 Task: Add the task  Integrate a new third-party API into a website to the section Analytics Implementation Sprint in the project AgileCoast and add a Due Date to the respective task as 2023/11/11
Action: Mouse moved to (77, 383)
Screenshot: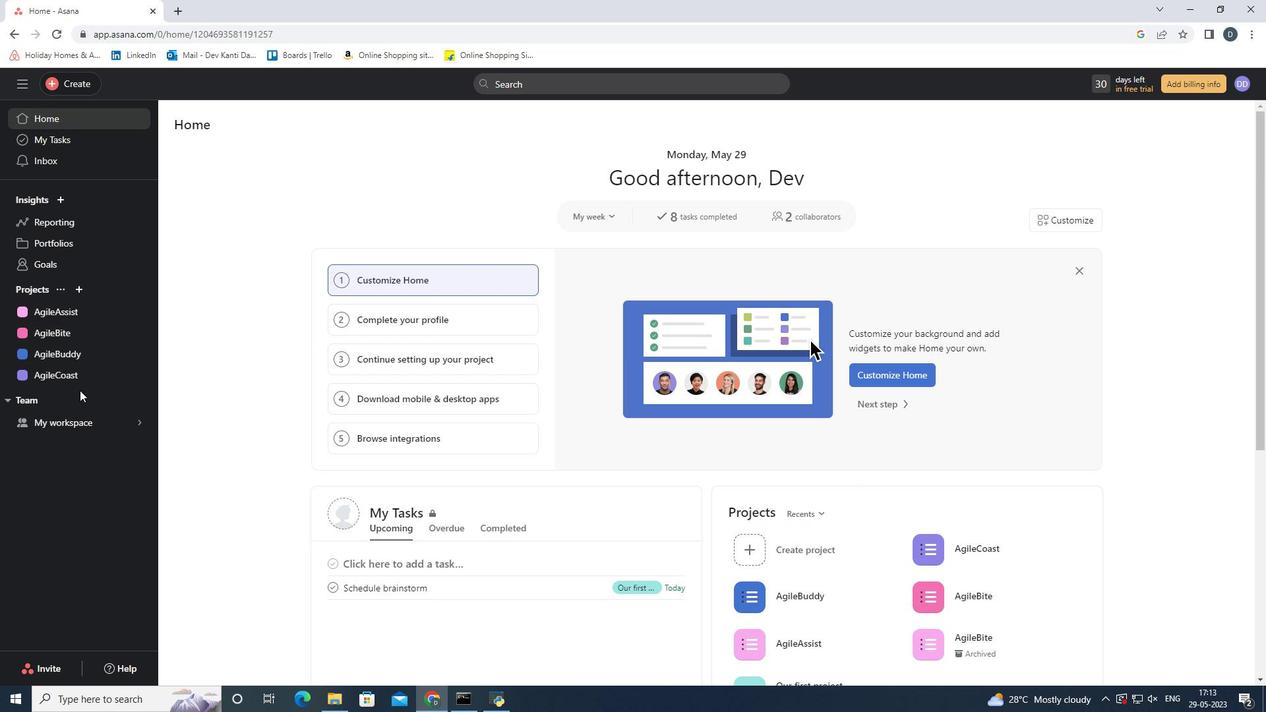 
Action: Mouse pressed left at (77, 383)
Screenshot: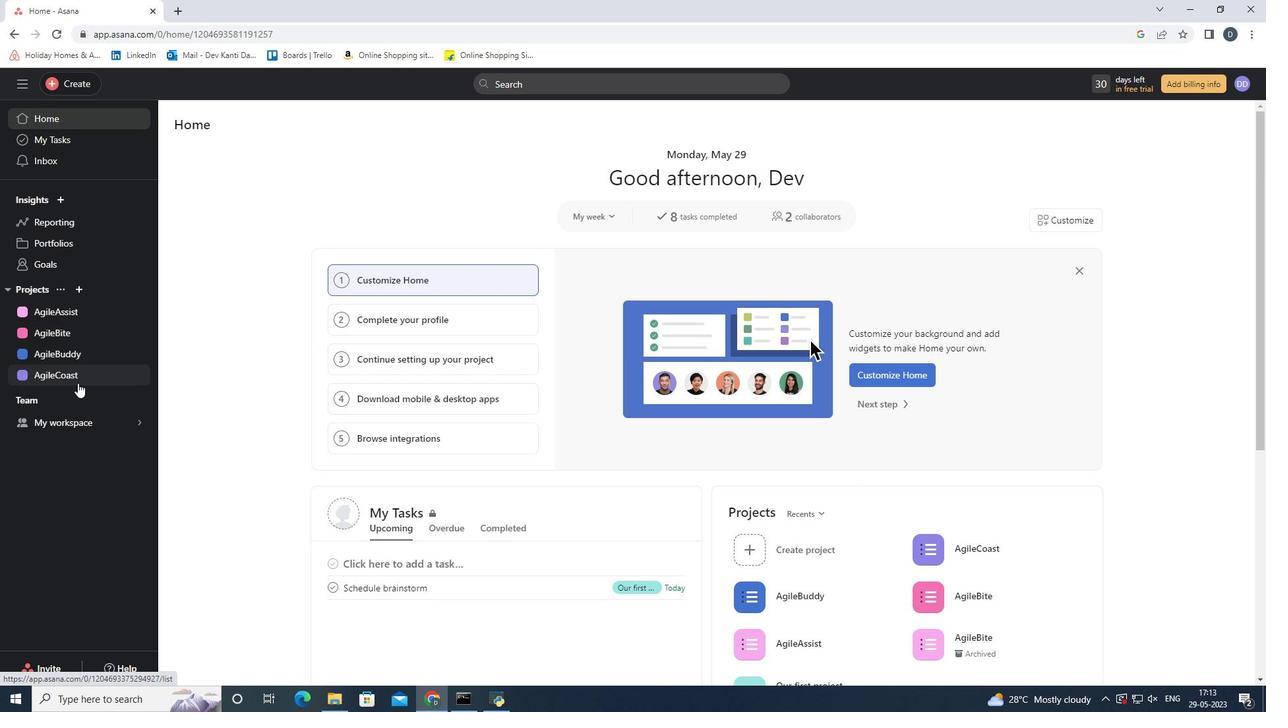 
Action: Mouse moved to (518, 431)
Screenshot: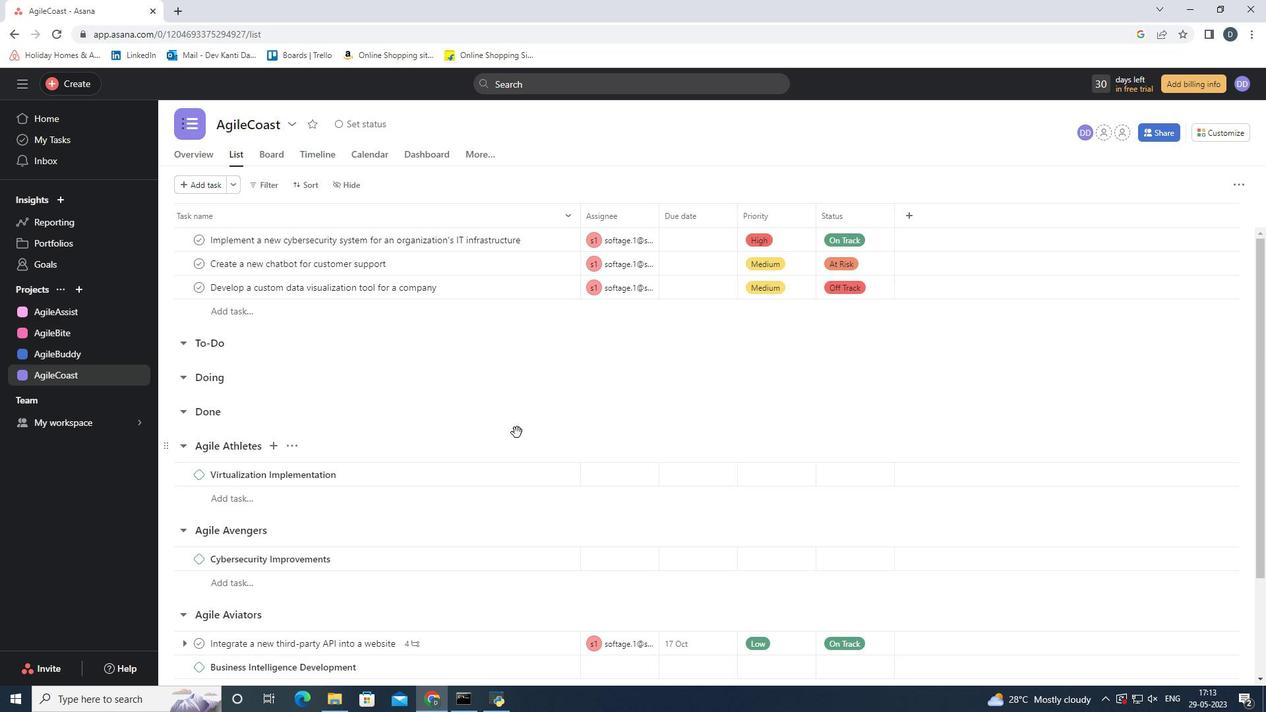 
Action: Mouse scrolled (518, 431) with delta (0, 0)
Screenshot: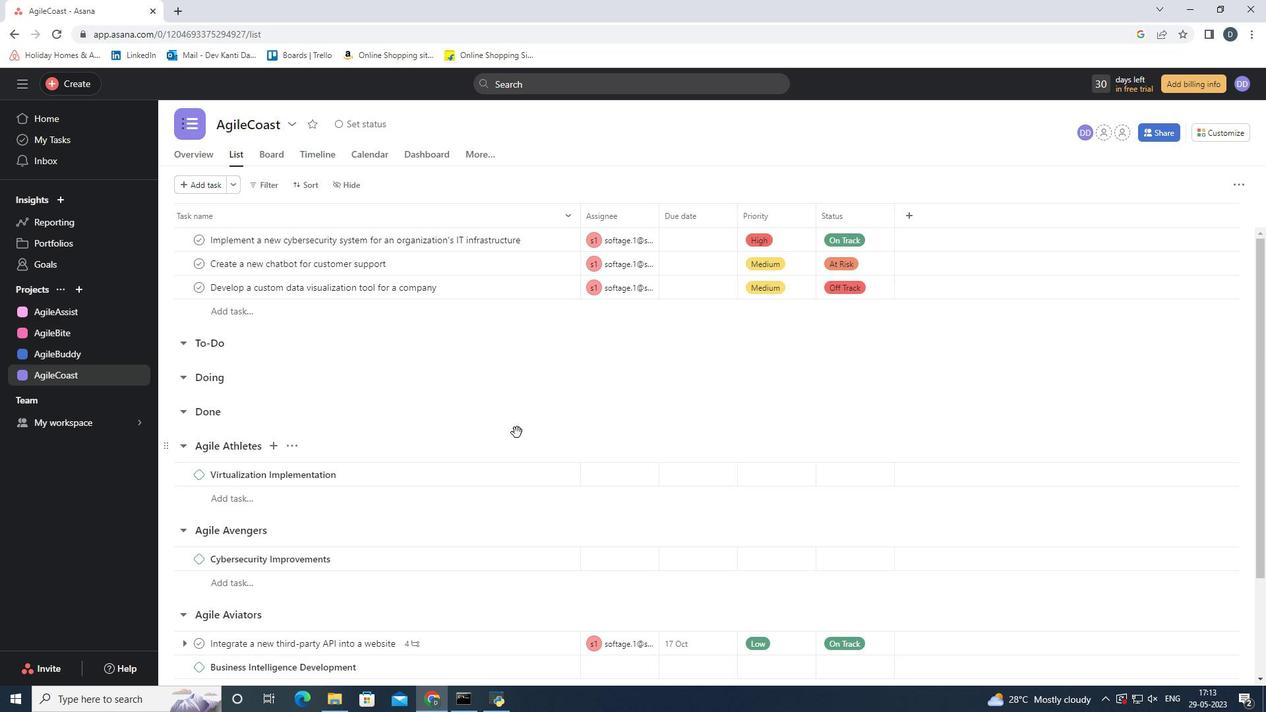 
Action: Mouse moved to (524, 431)
Screenshot: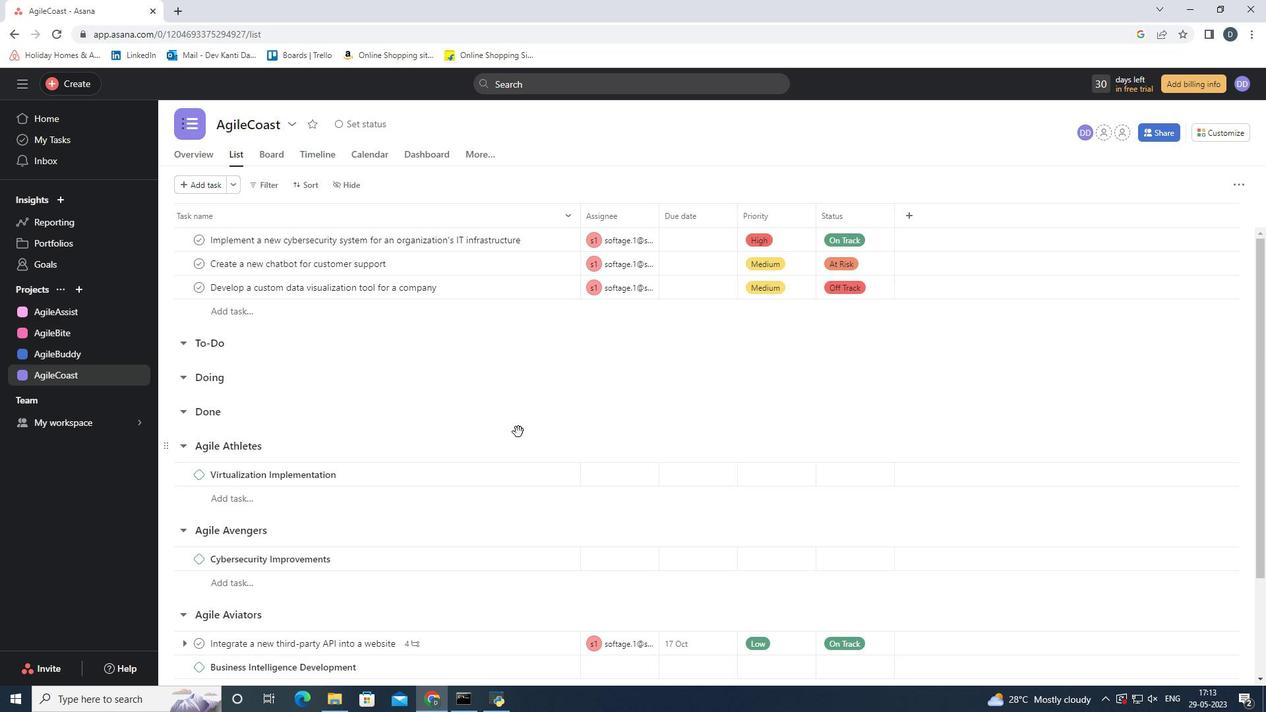 
Action: Mouse scrolled (522, 431) with delta (0, 0)
Screenshot: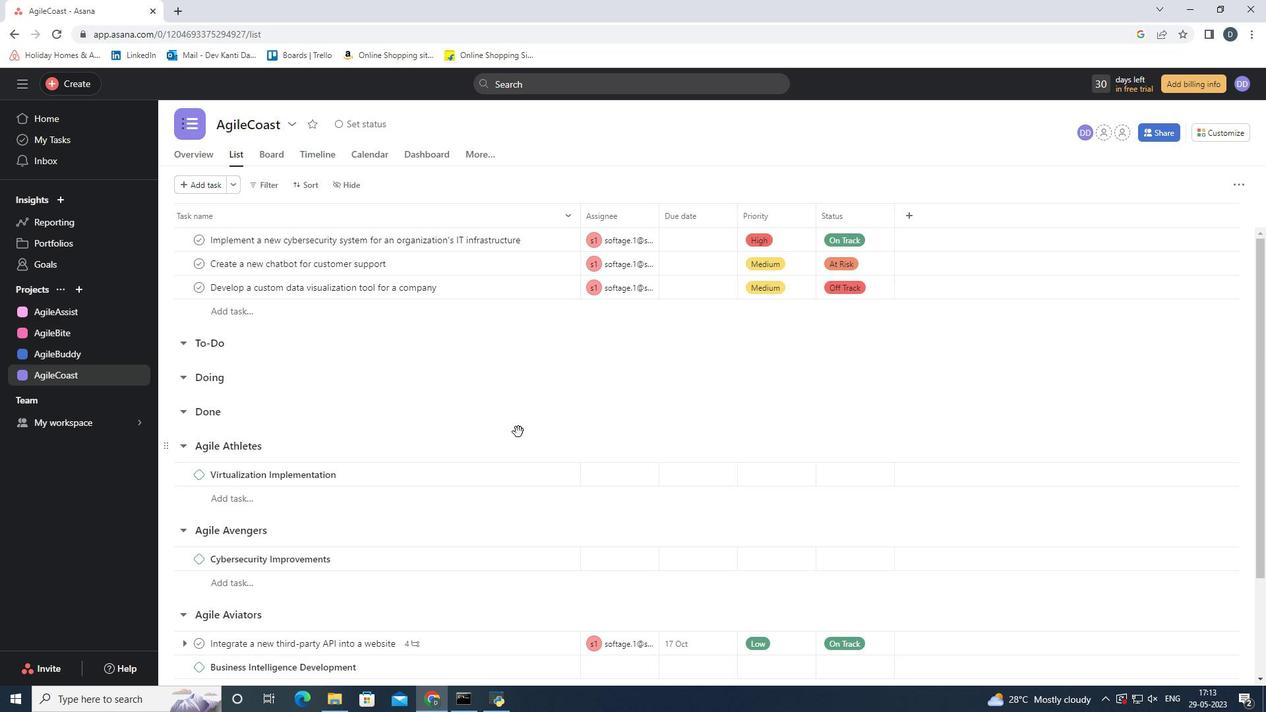 
Action: Mouse moved to (542, 436)
Screenshot: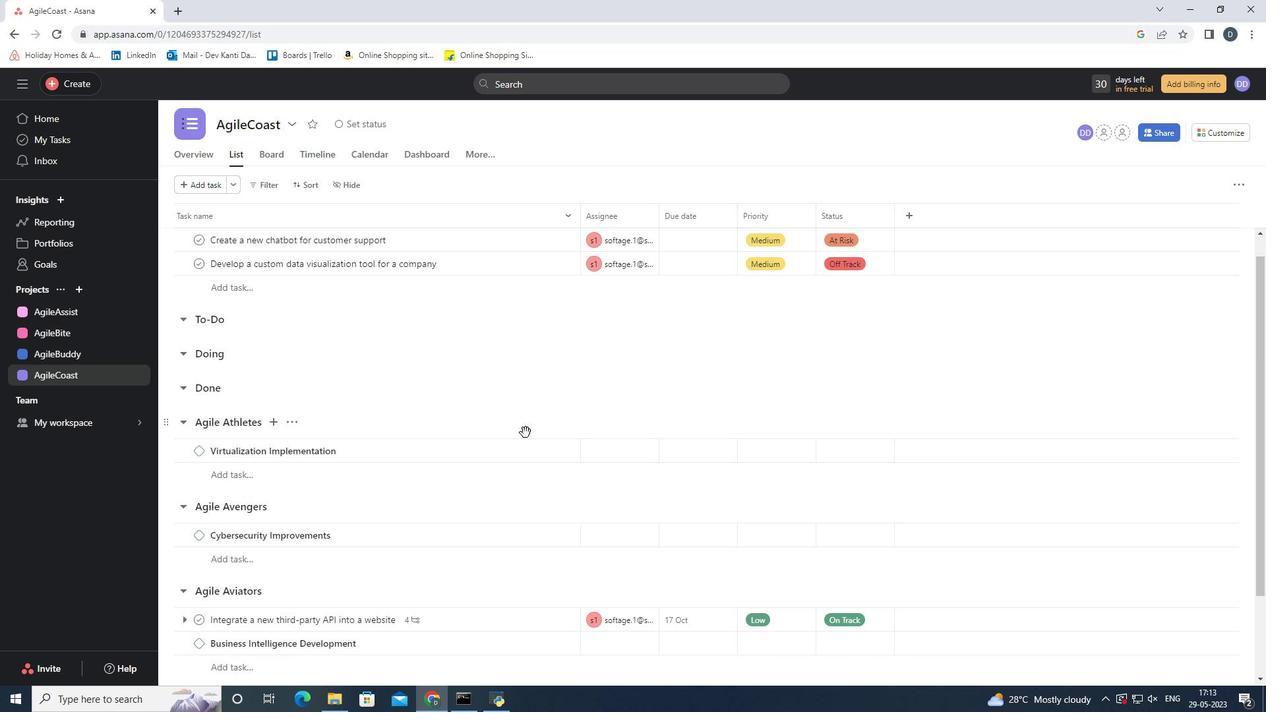 
Action: Mouse scrolled (526, 432) with delta (0, 0)
Screenshot: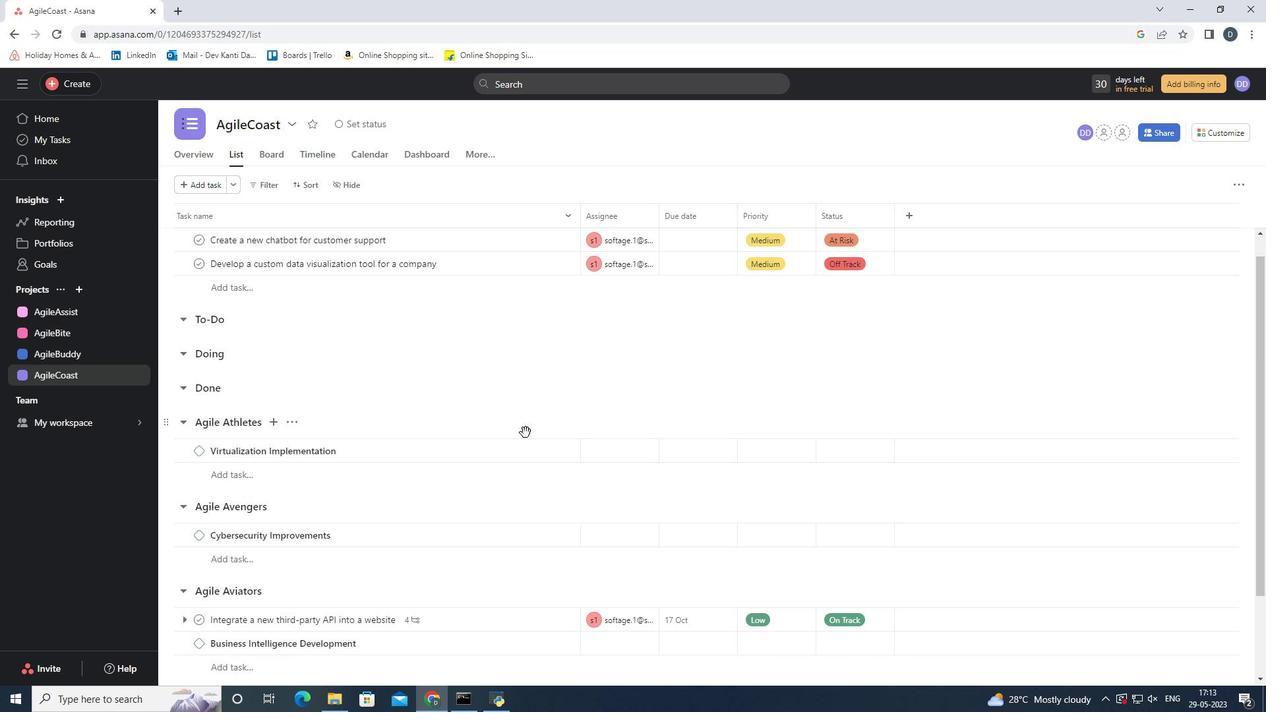 
Action: Mouse moved to (544, 436)
Screenshot: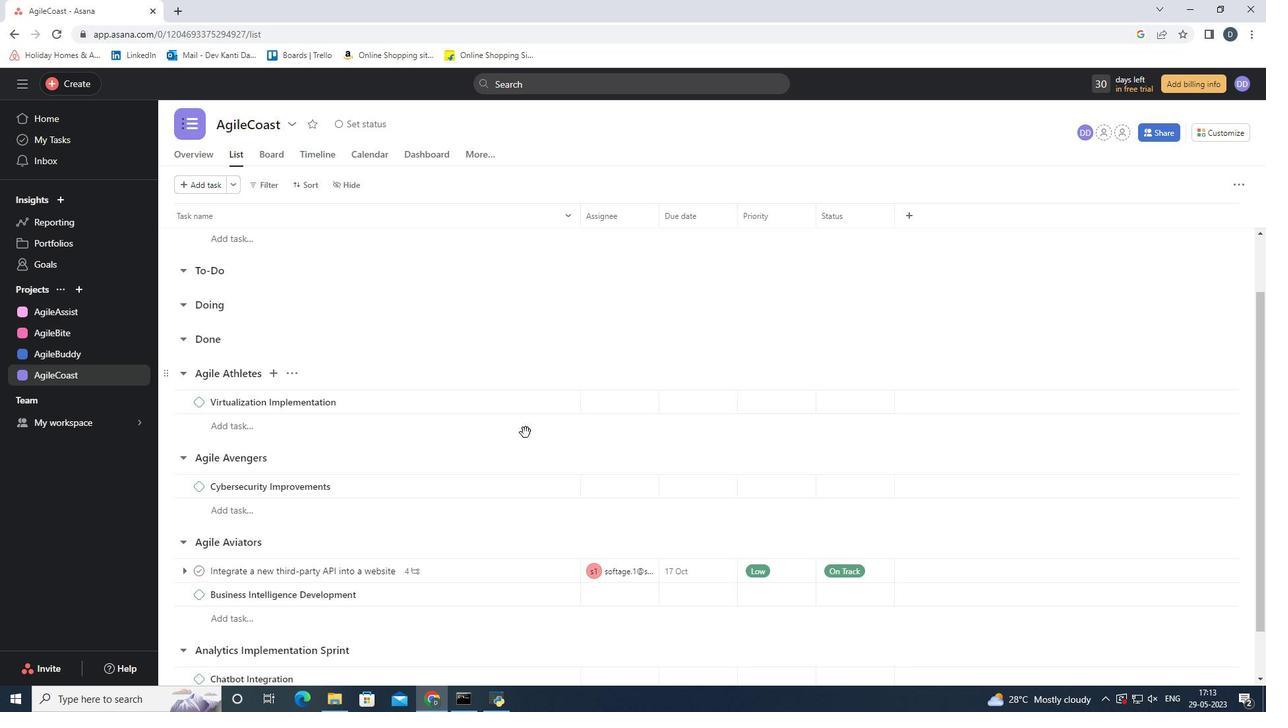 
Action: Mouse scrolled (536, 434) with delta (0, 0)
Screenshot: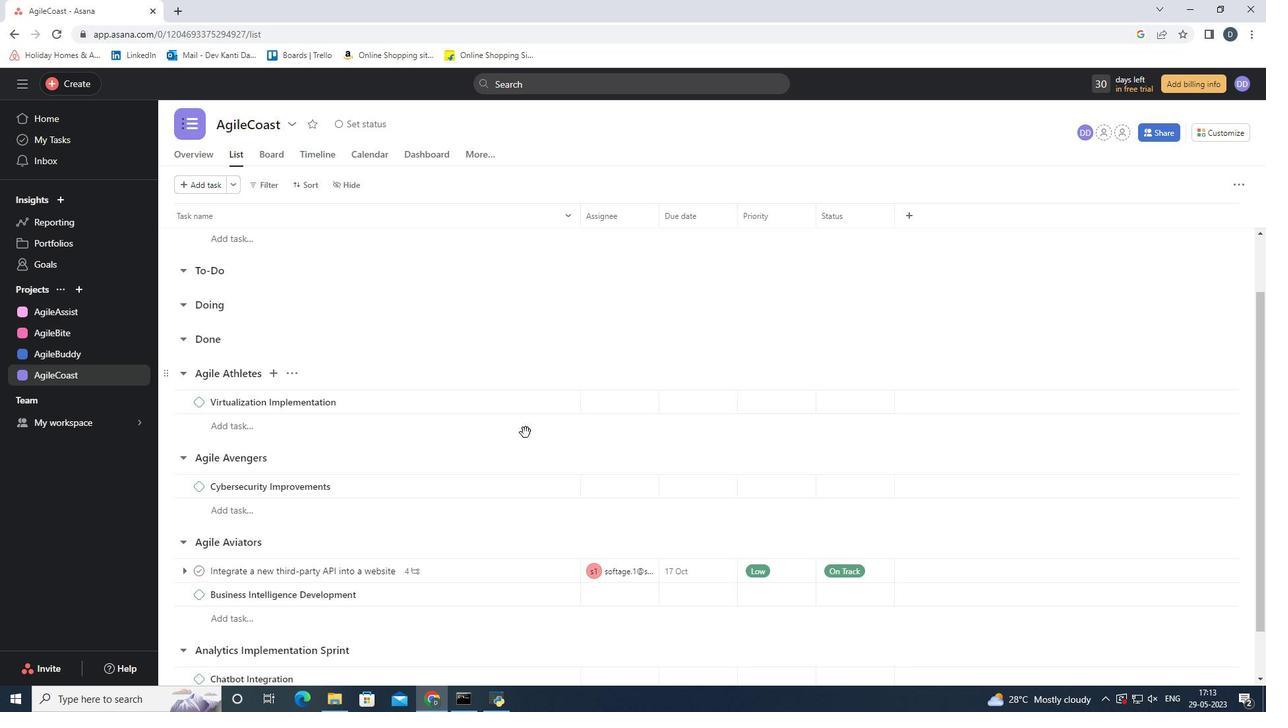 
Action: Mouse moved to (565, 435)
Screenshot: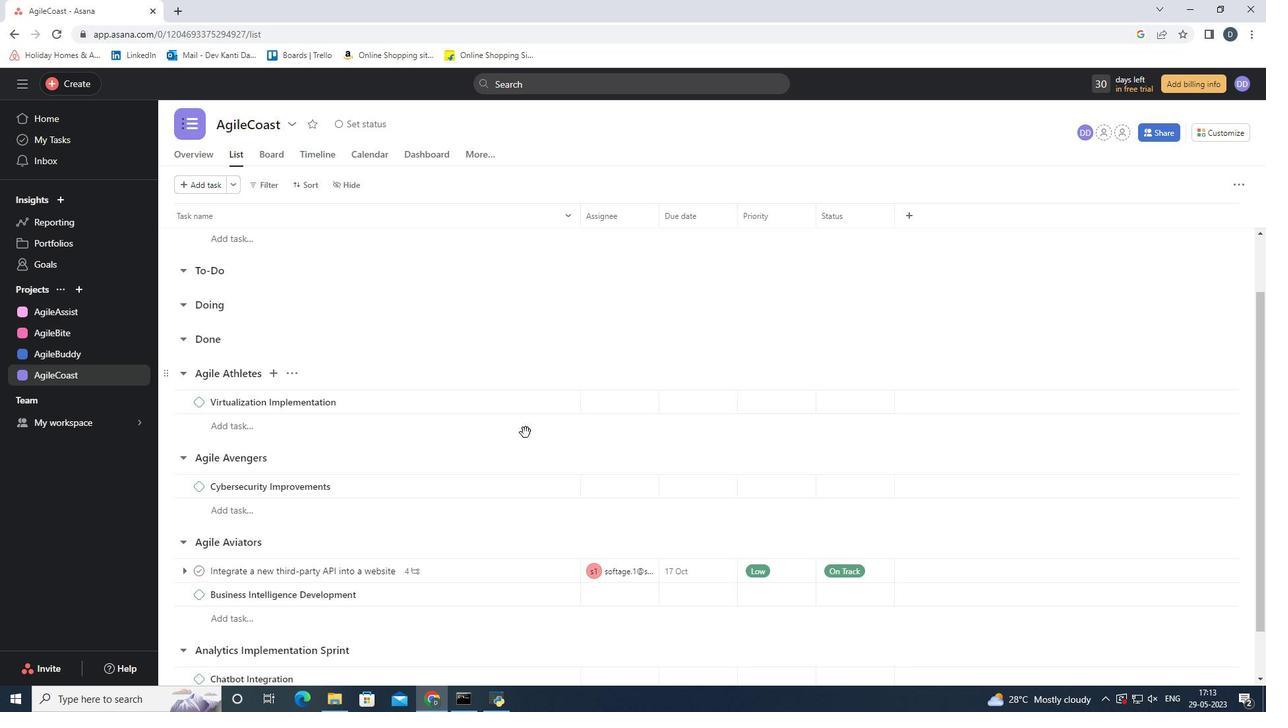 
Action: Mouse scrolled (544, 435) with delta (0, 0)
Screenshot: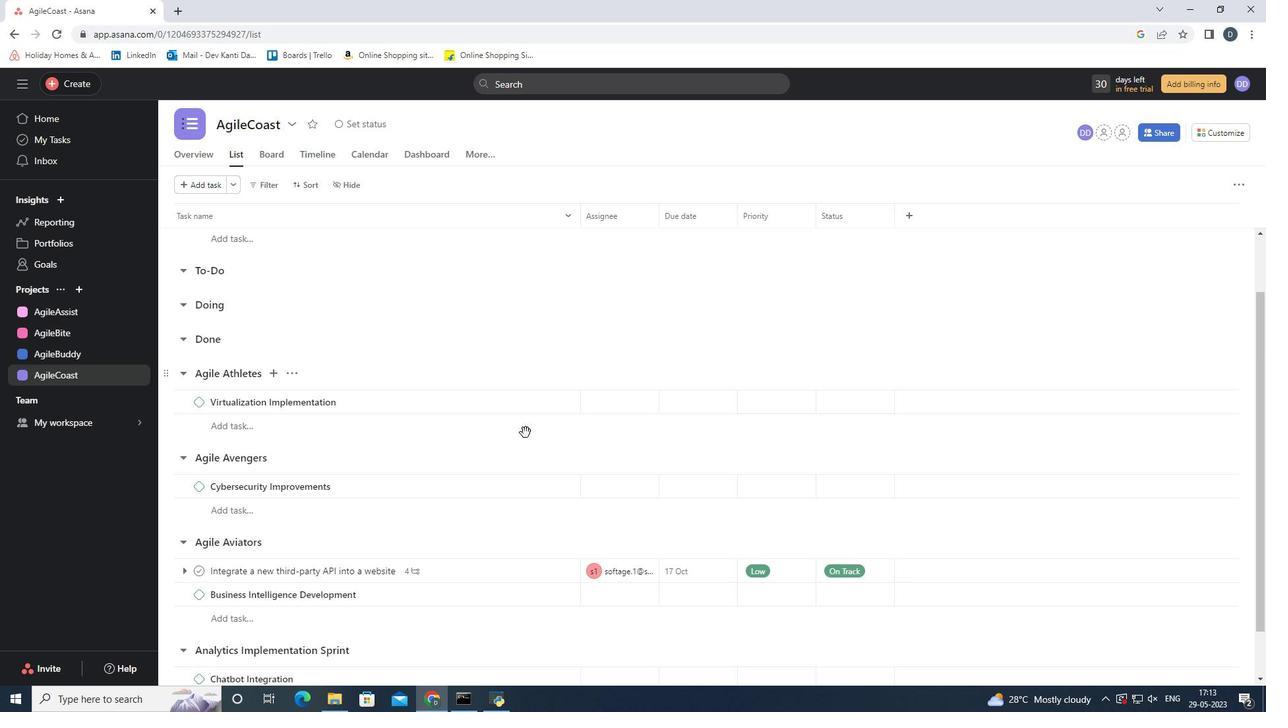 
Action: Mouse moved to (578, 433)
Screenshot: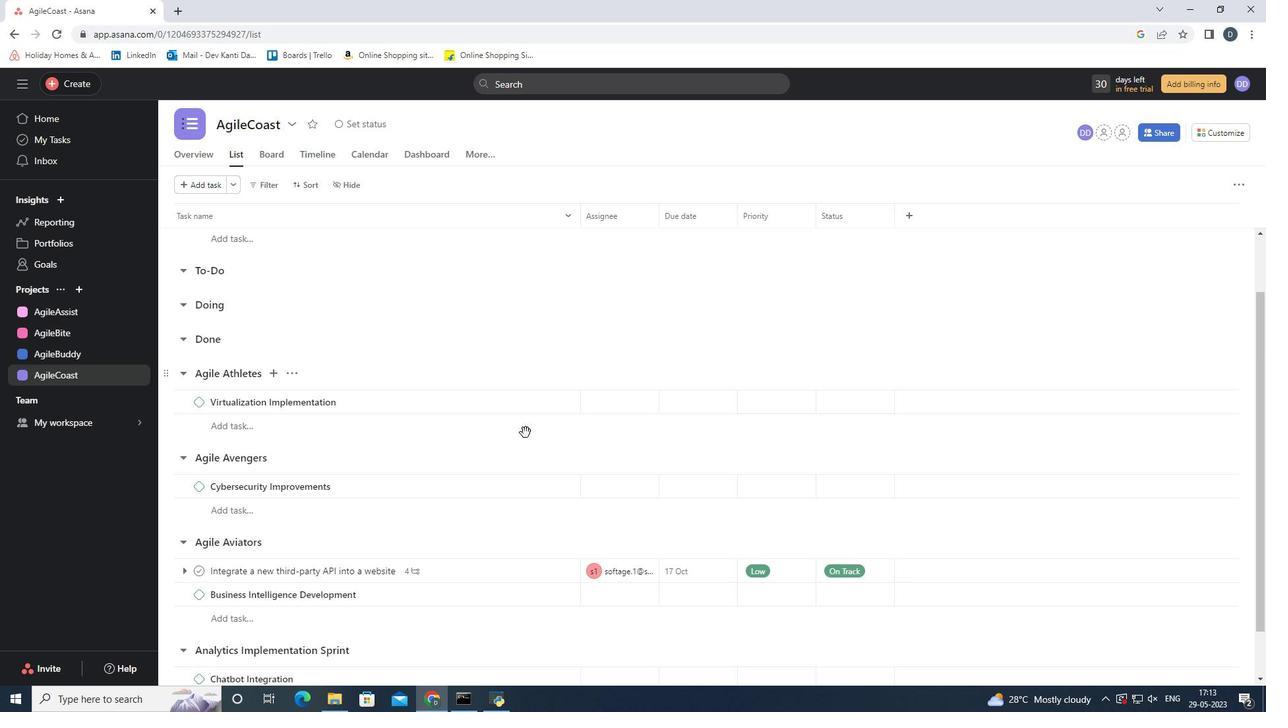 
Action: Mouse scrolled (569, 433) with delta (0, 0)
Screenshot: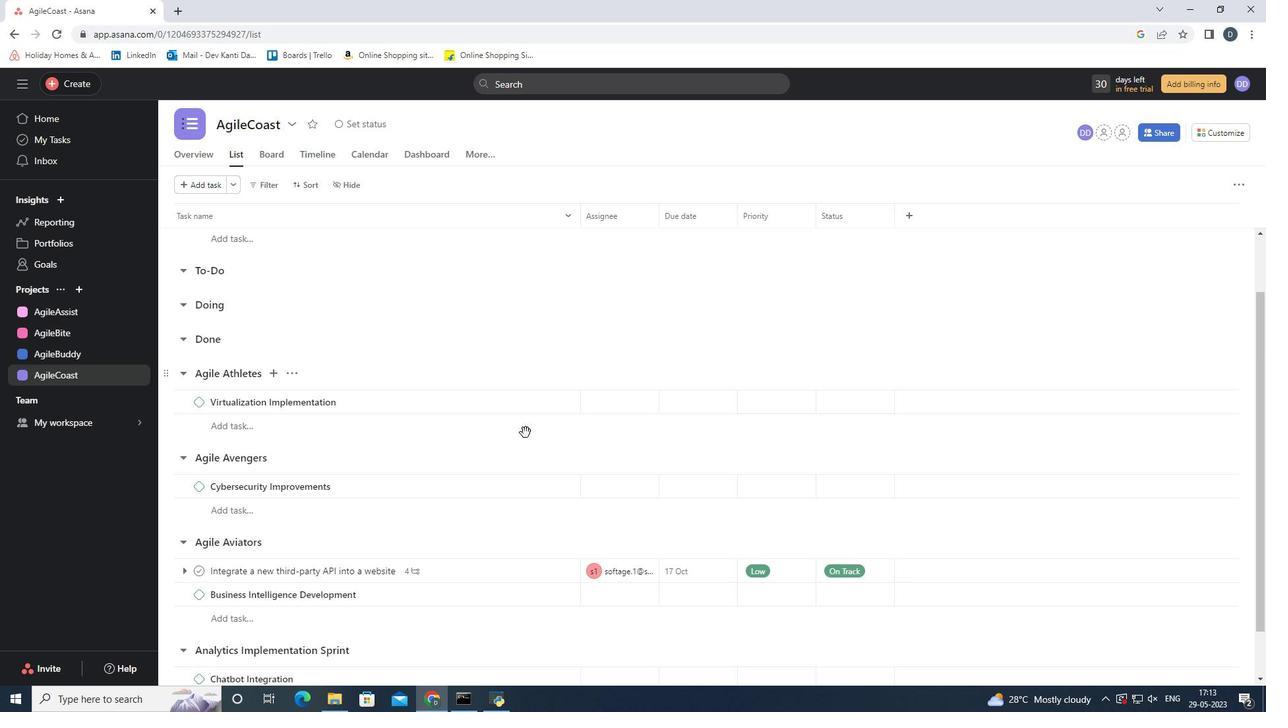 
Action: Mouse moved to (542, 514)
Screenshot: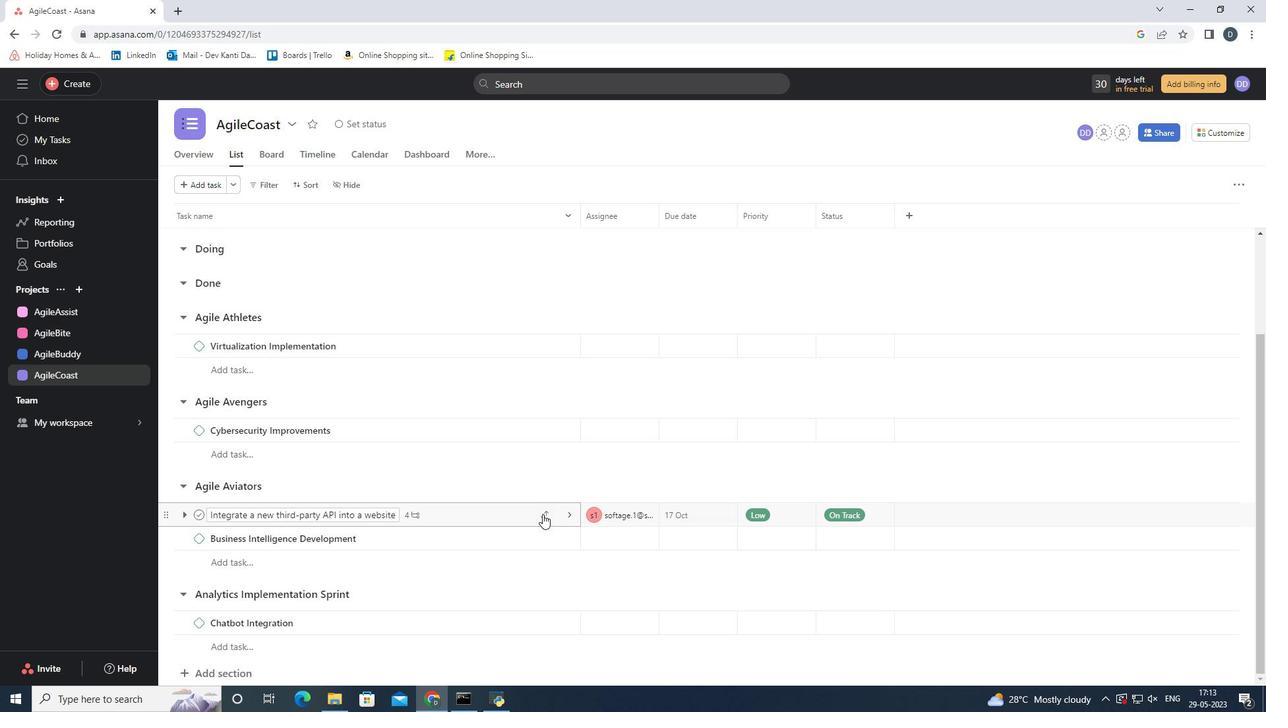 
Action: Mouse pressed left at (542, 514)
Screenshot: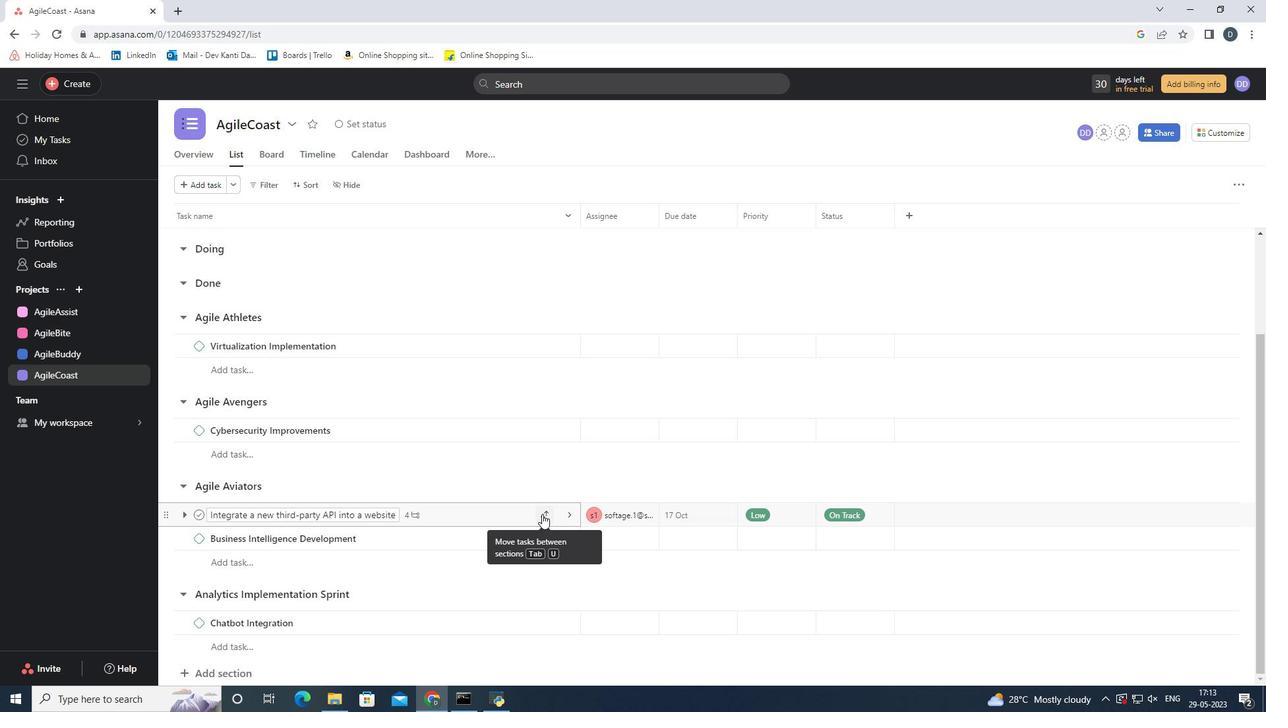 
Action: Mouse moved to (534, 498)
Screenshot: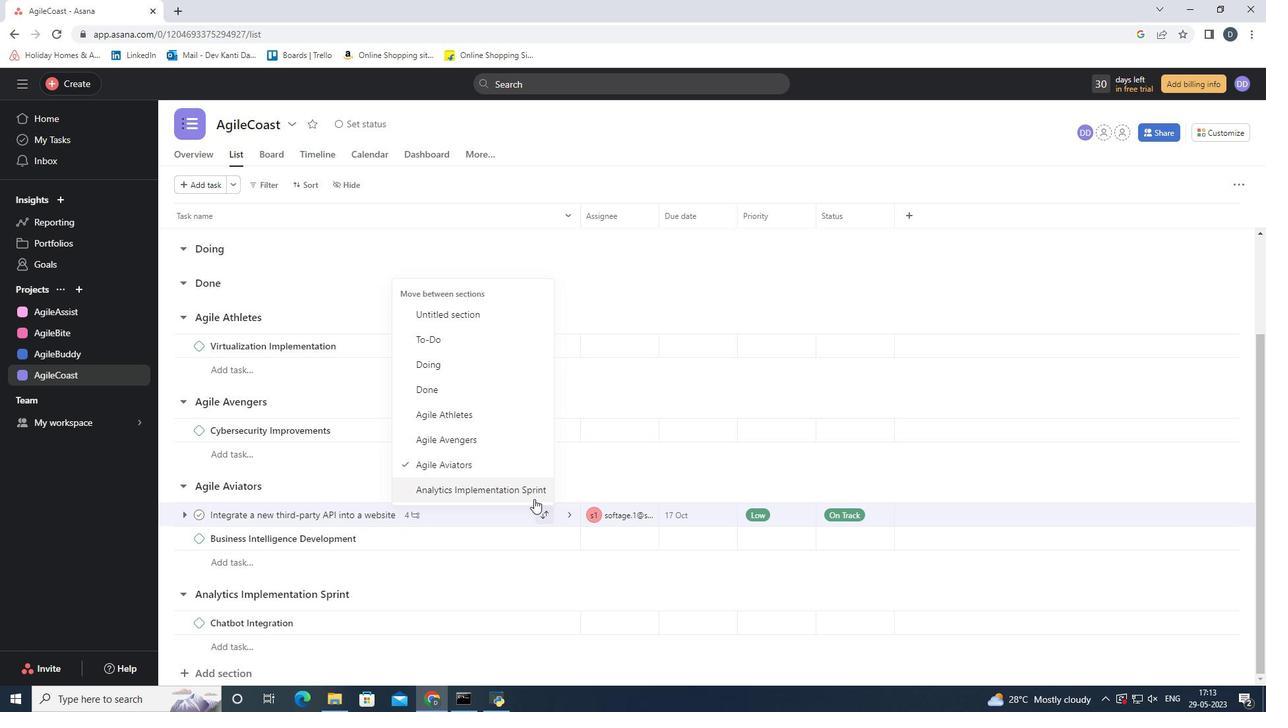 
Action: Mouse pressed left at (534, 498)
Screenshot: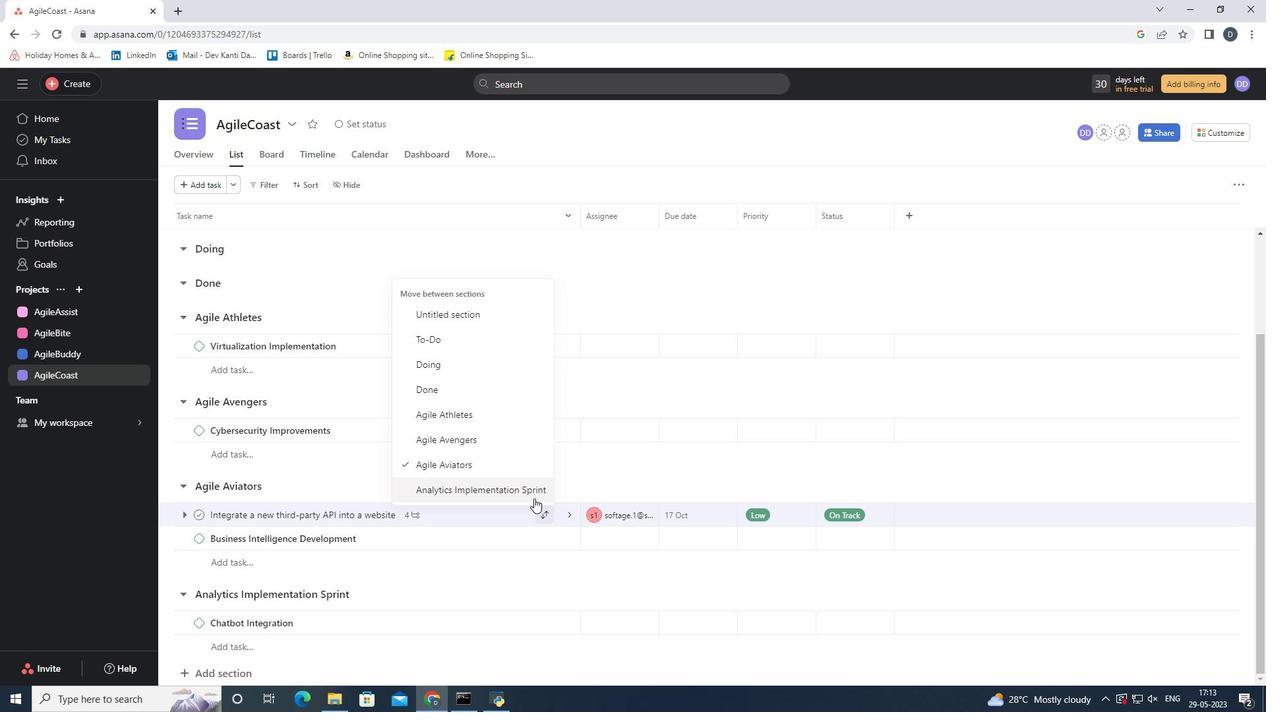 
Action: Mouse moved to (681, 493)
Screenshot: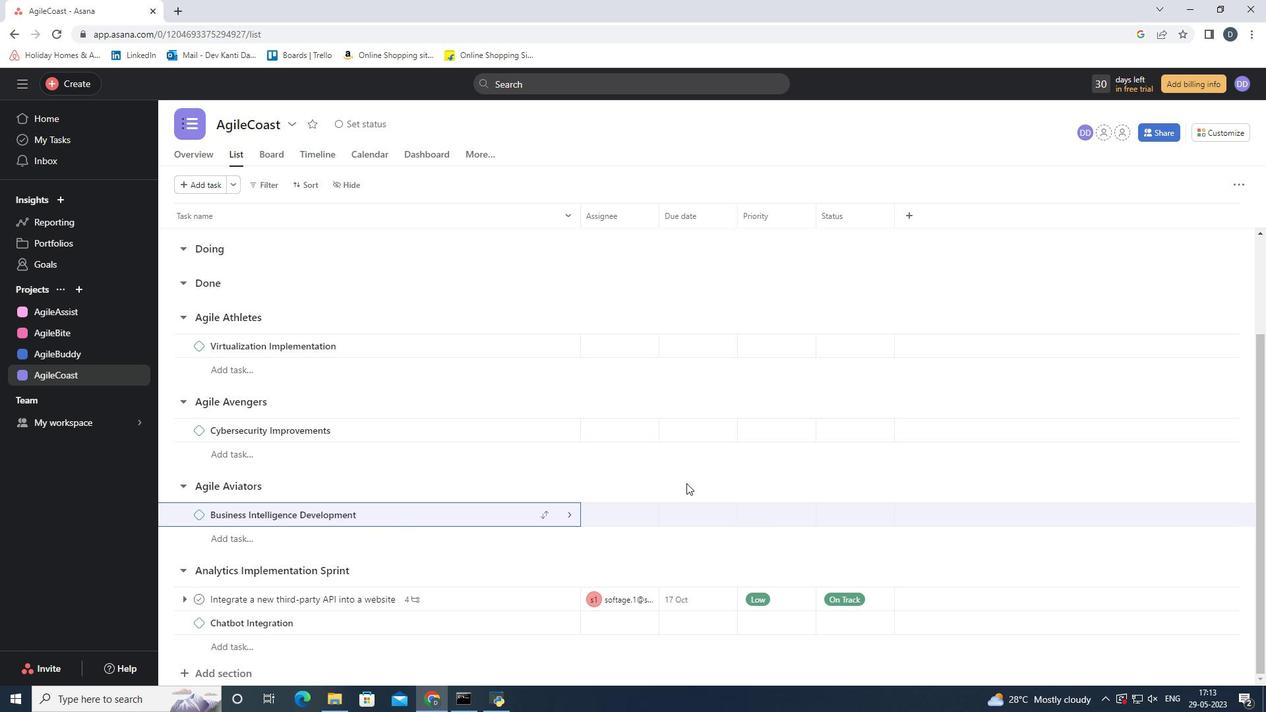 
Action: Mouse scrolled (681, 492) with delta (0, 0)
Screenshot: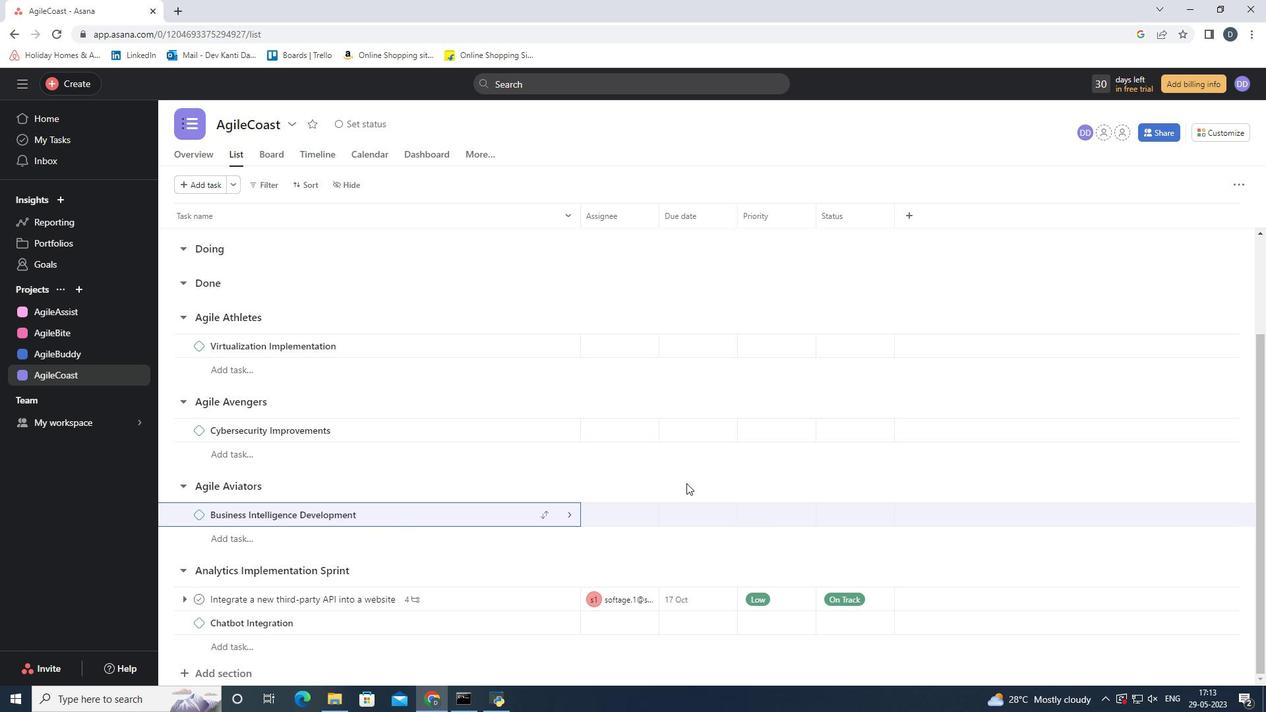 
Action: Mouse moved to (681, 493)
Screenshot: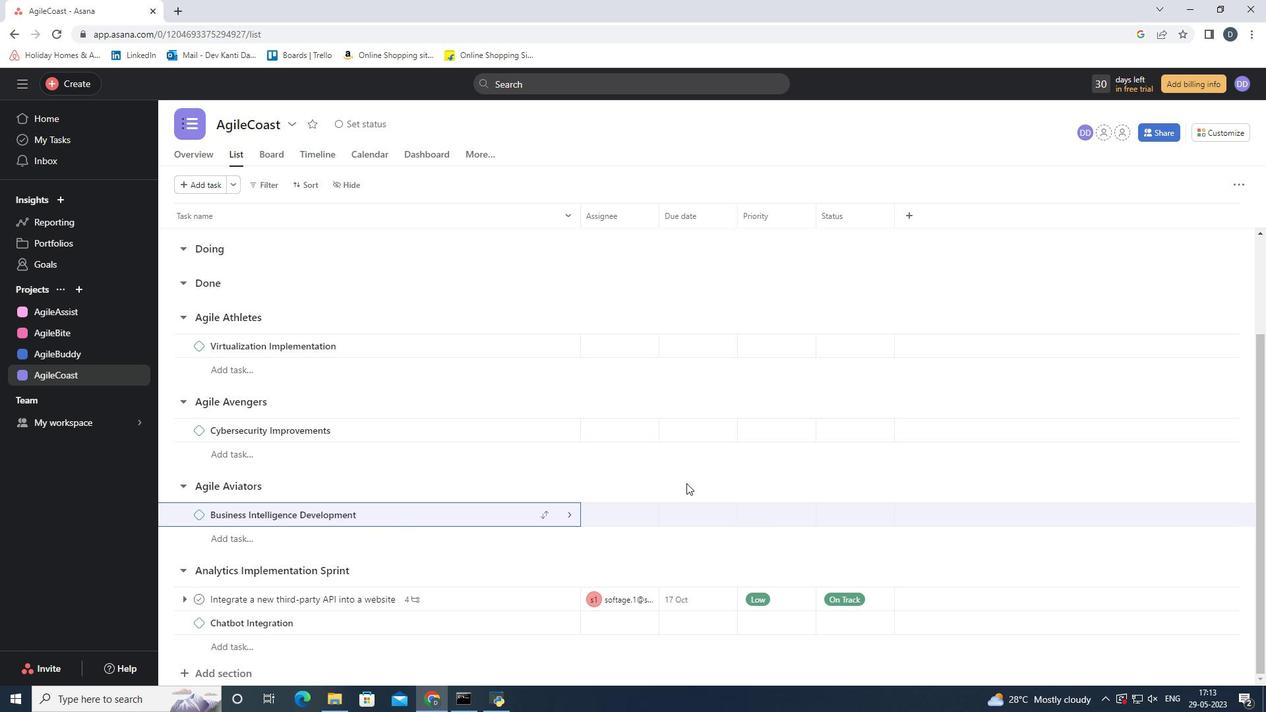 
Action: Mouse scrolled (681, 493) with delta (0, 0)
Screenshot: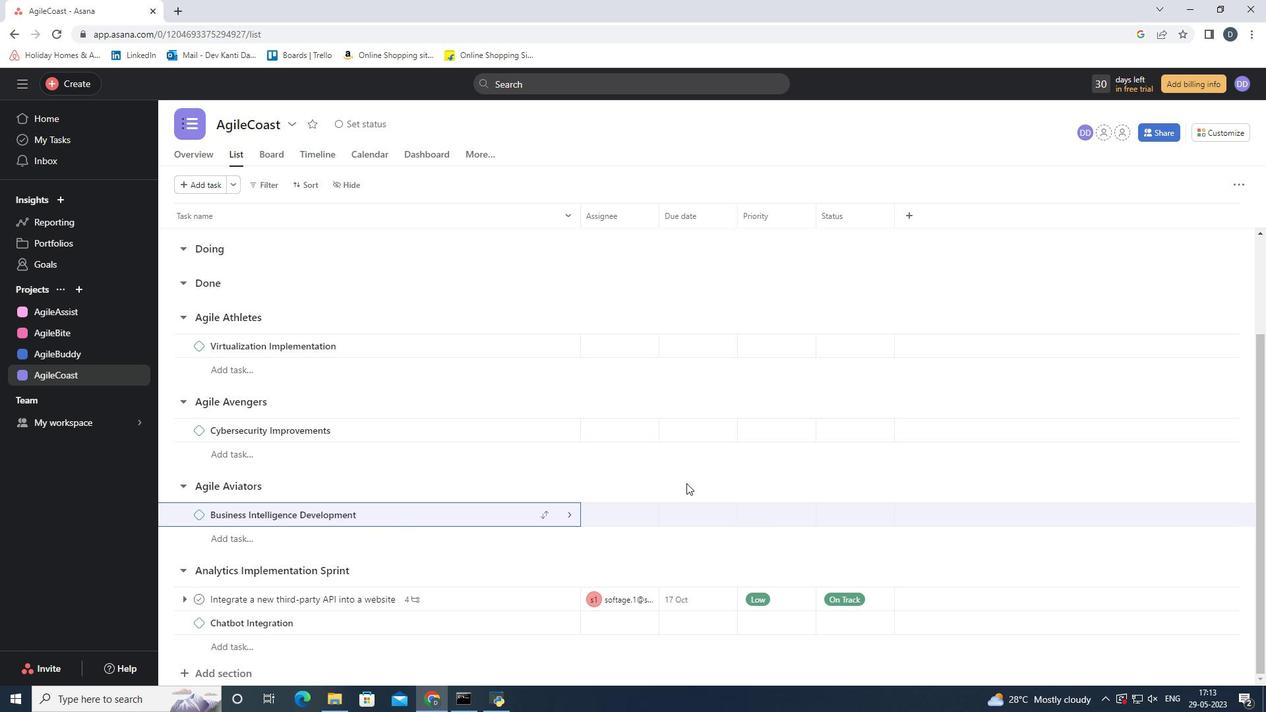 
Action: Mouse scrolled (681, 493) with delta (0, 0)
Screenshot: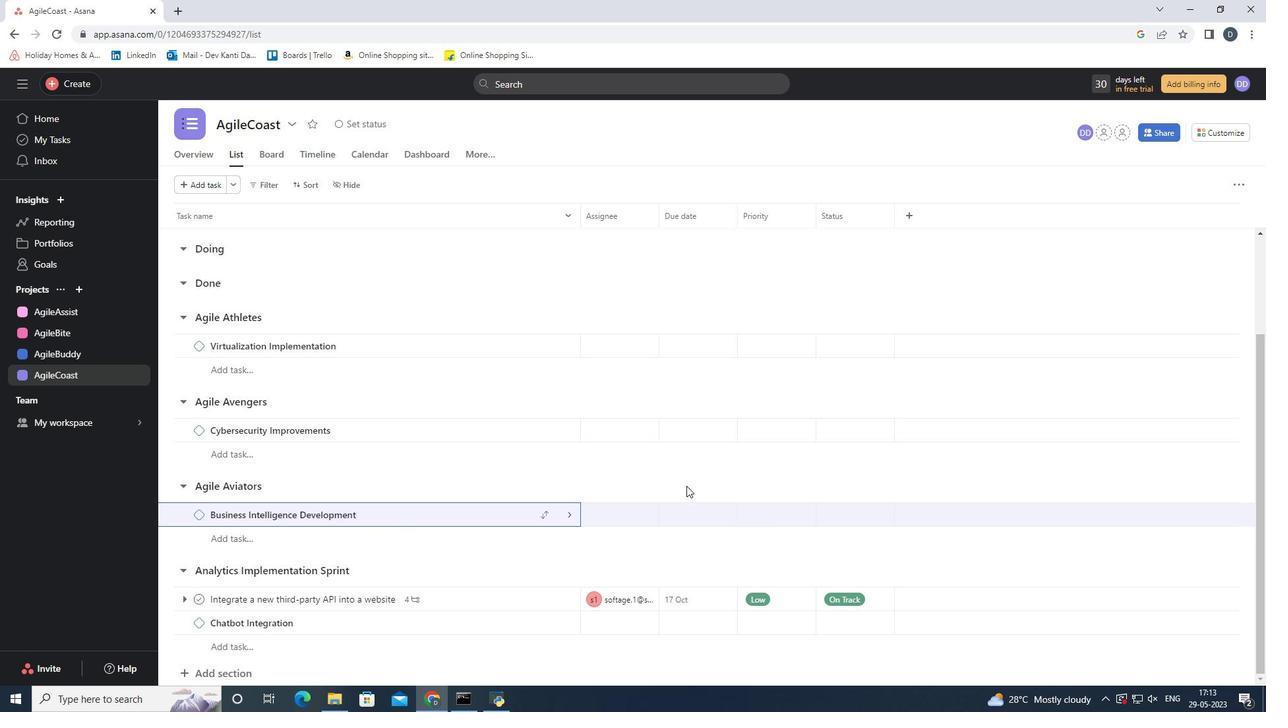 
Action: Mouse moved to (681, 494)
Screenshot: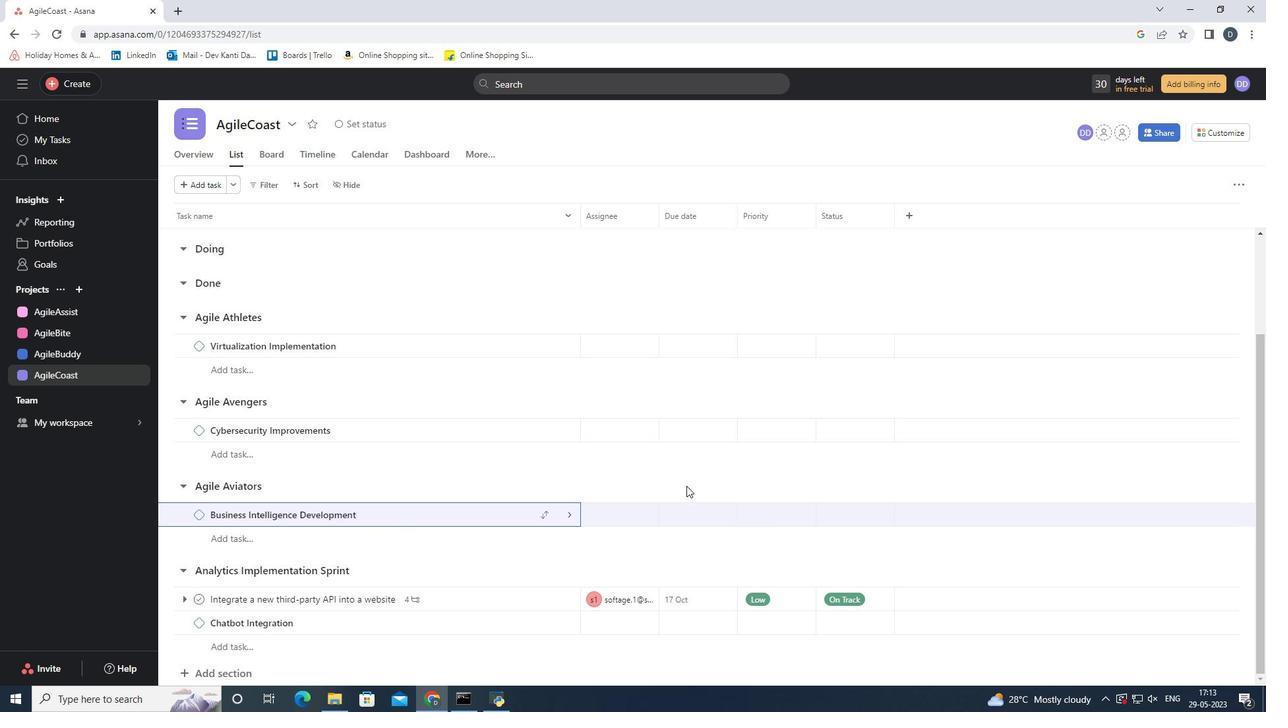 
Action: Mouse scrolled (681, 493) with delta (0, 0)
Screenshot: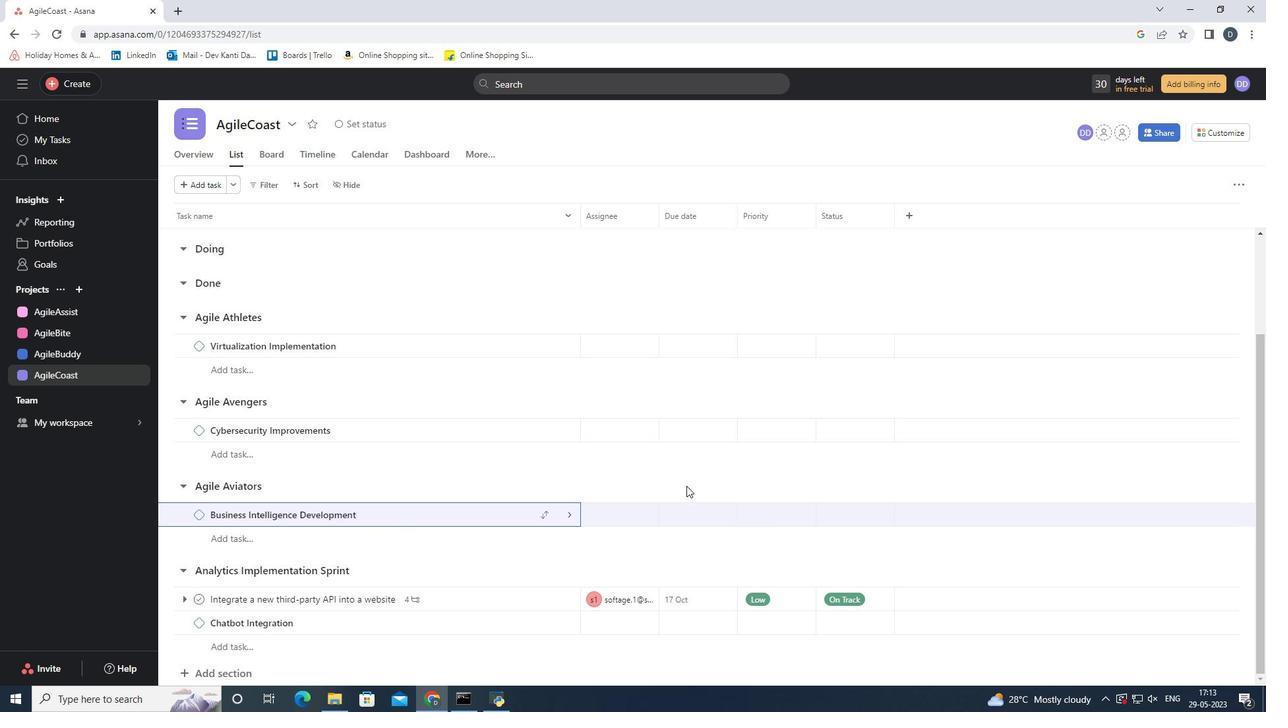 
Action: Mouse moved to (679, 598)
Screenshot: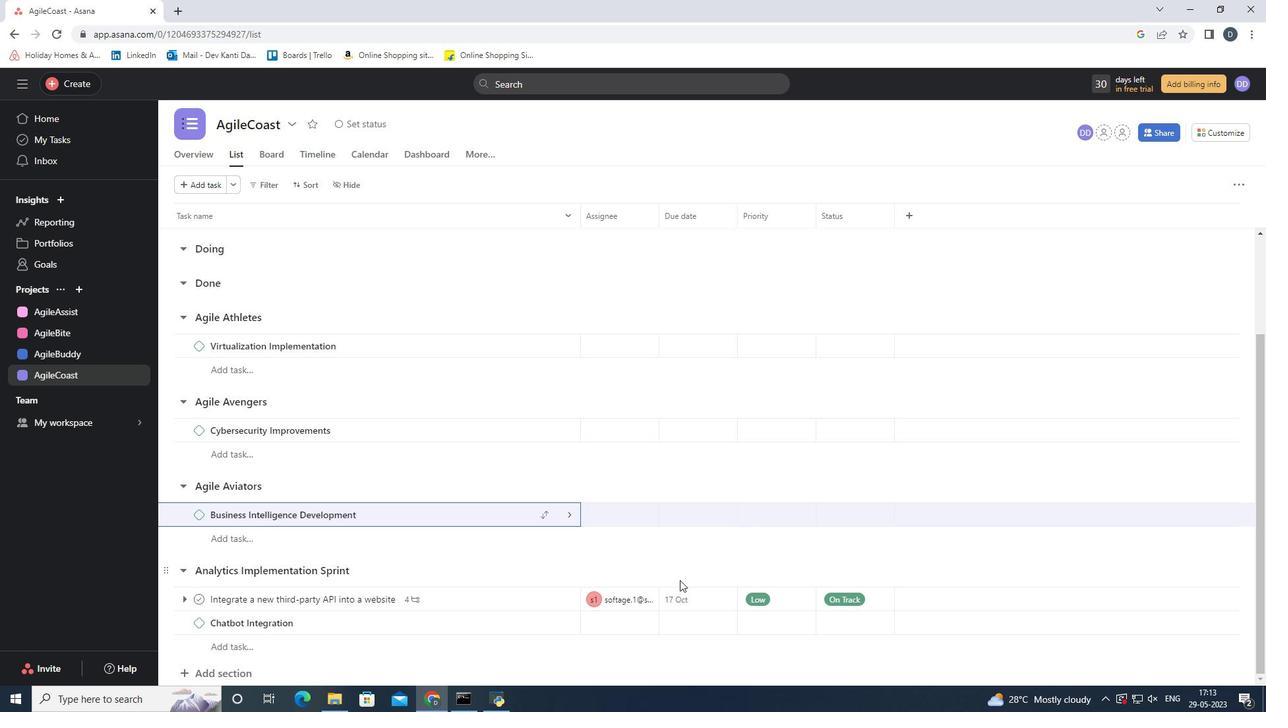 
Action: Mouse pressed left at (679, 598)
Screenshot: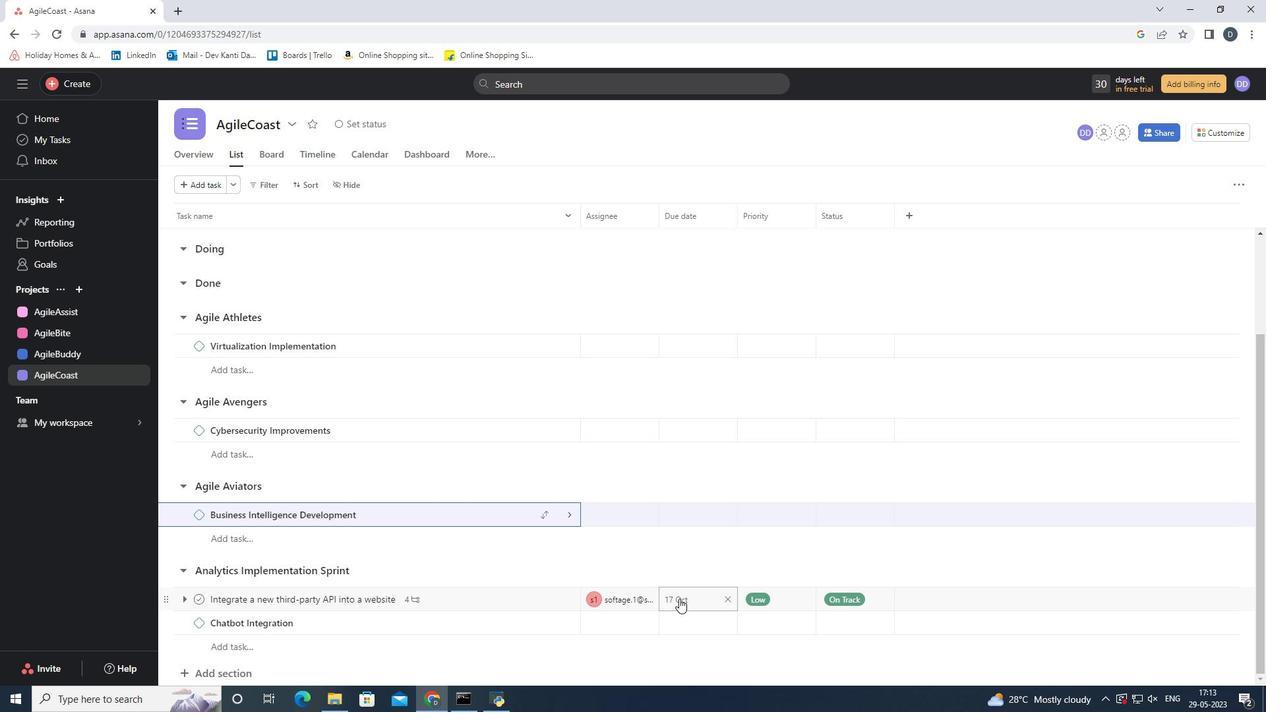 
Action: Mouse moved to (830, 358)
Screenshot: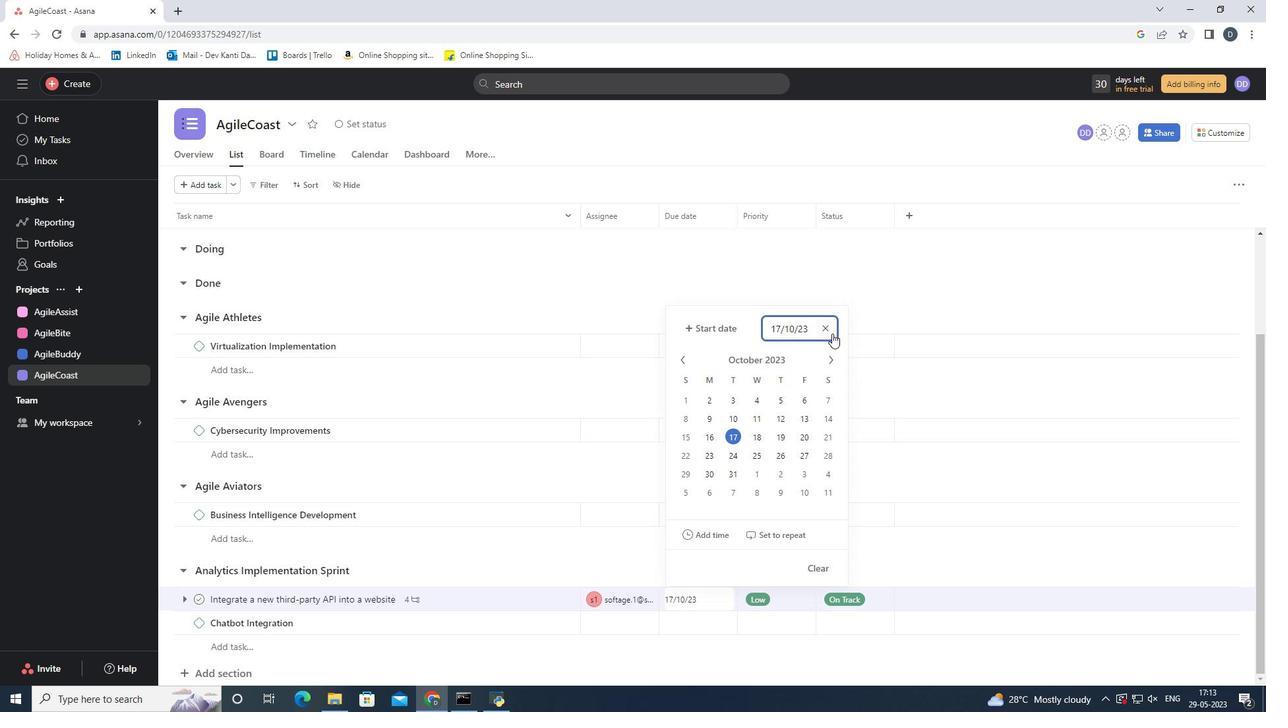 
Action: Mouse pressed left at (830, 358)
Screenshot: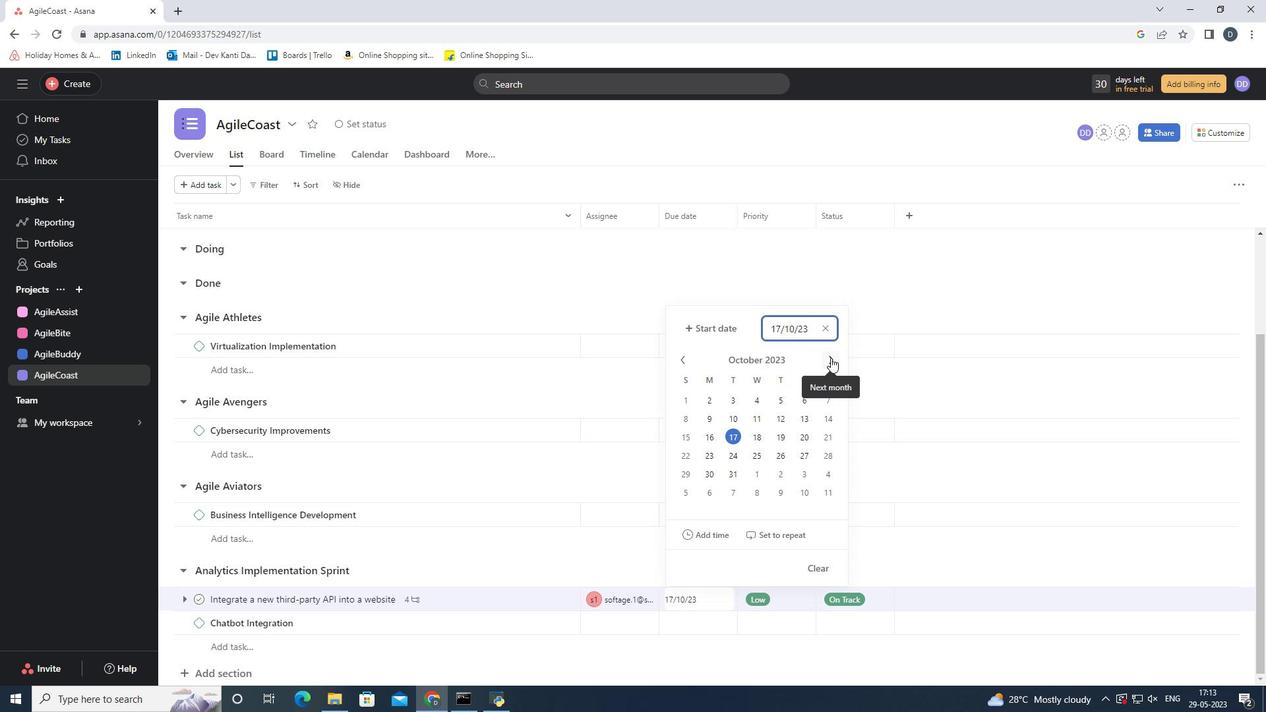 
Action: Mouse moved to (833, 412)
Screenshot: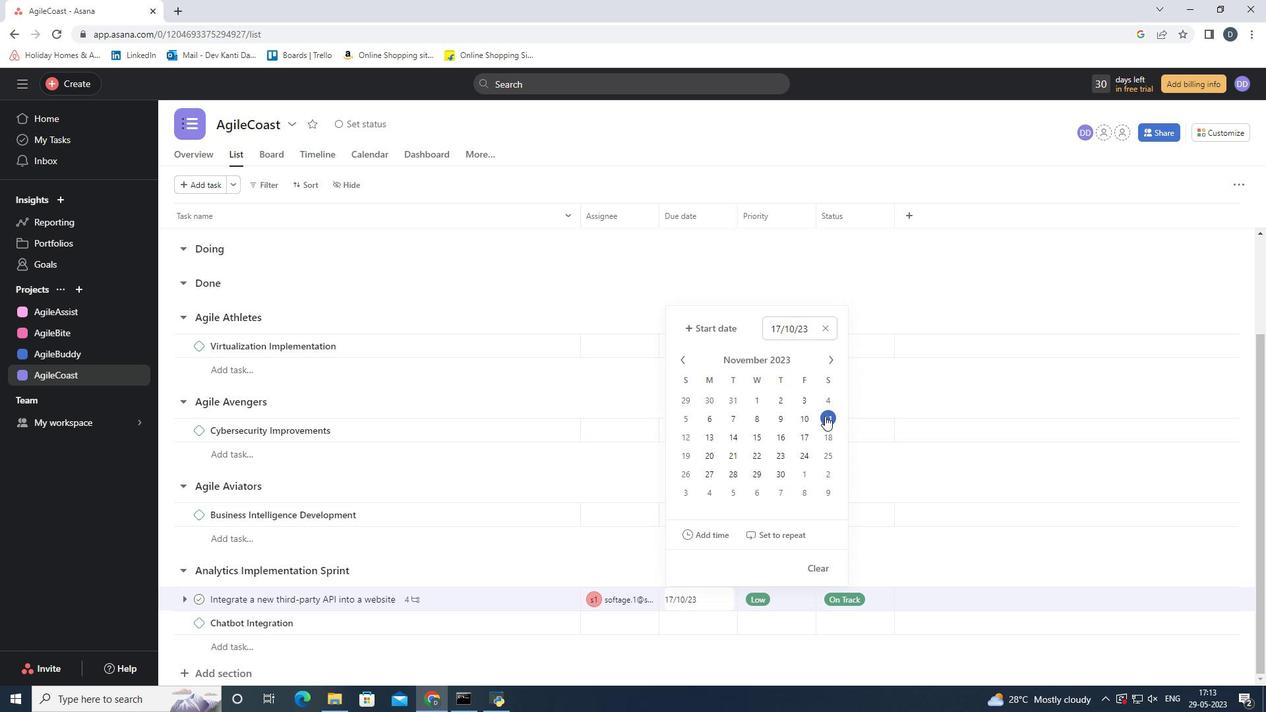 
Action: Mouse pressed left at (833, 412)
Screenshot: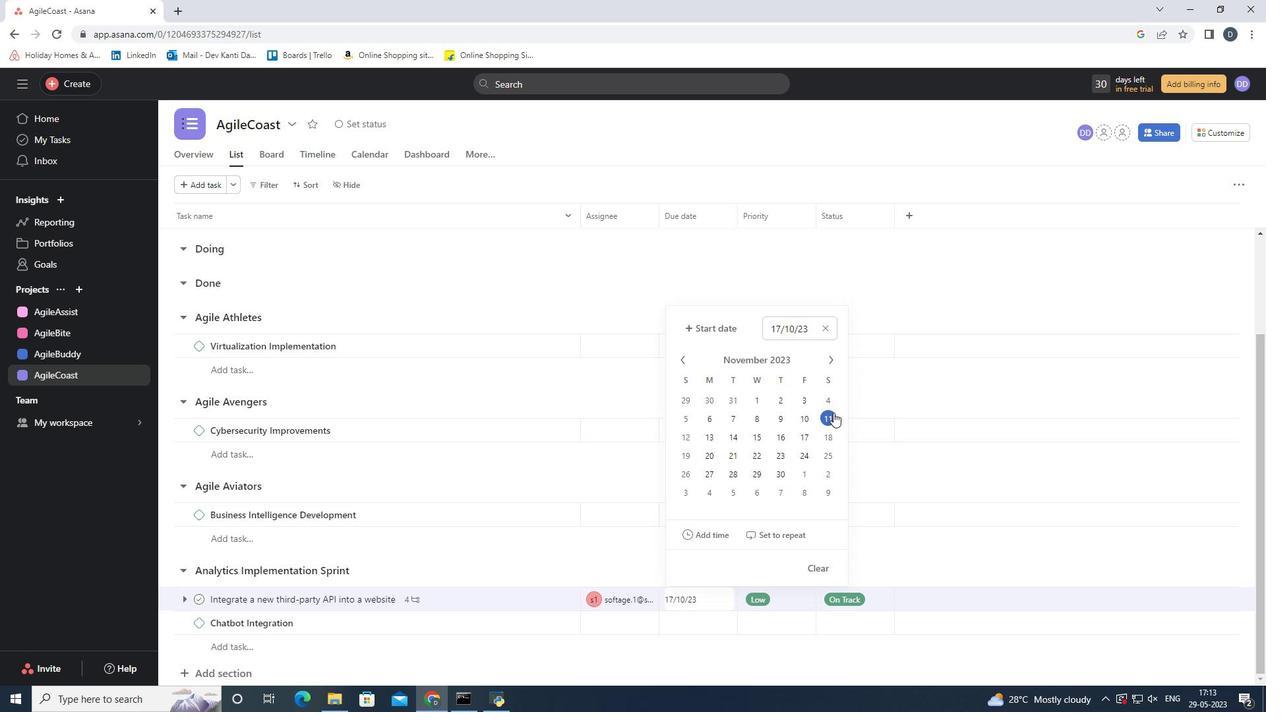 
Action: Mouse moved to (902, 561)
Screenshot: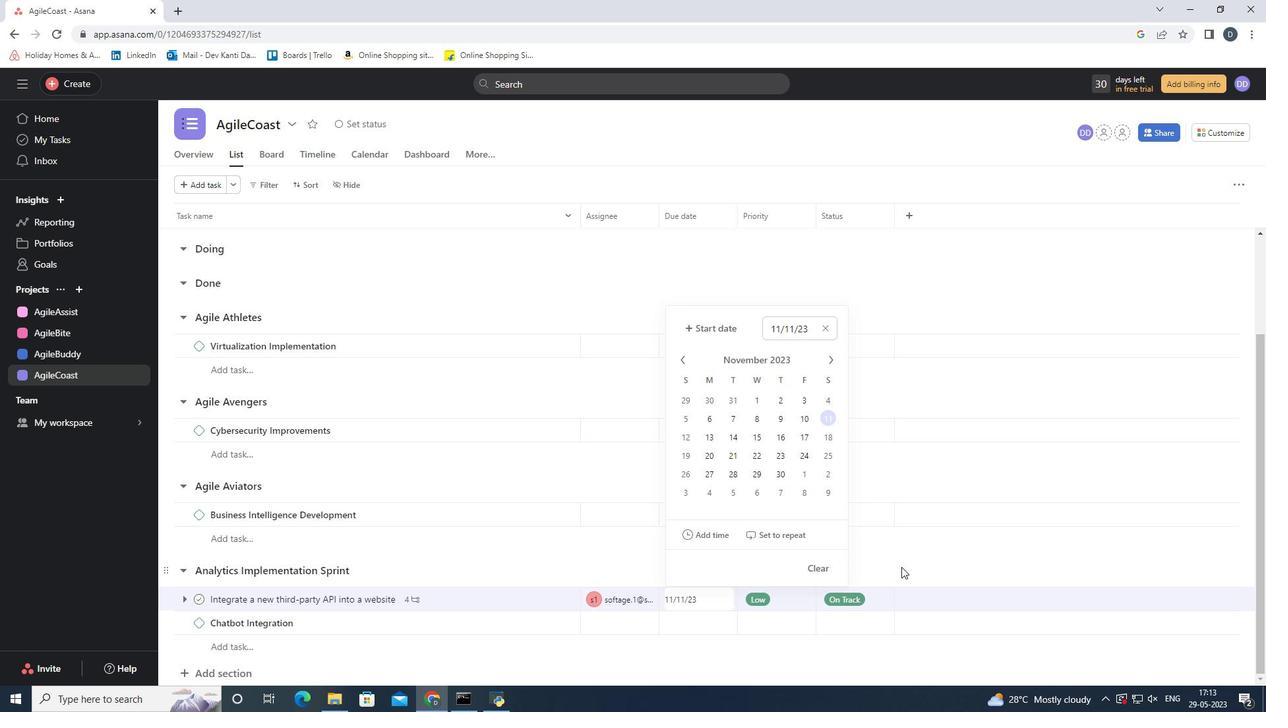 
Action: Mouse pressed left at (902, 561)
Screenshot: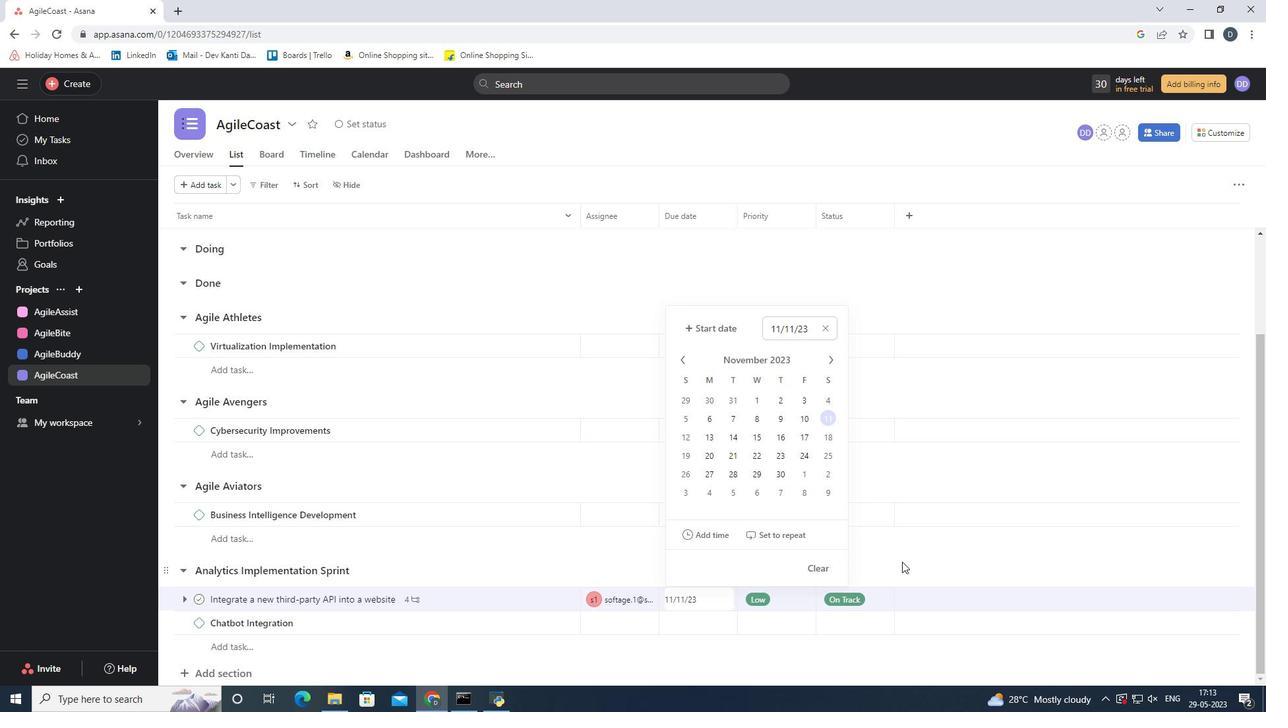 
Action: Mouse moved to (780, 582)
Screenshot: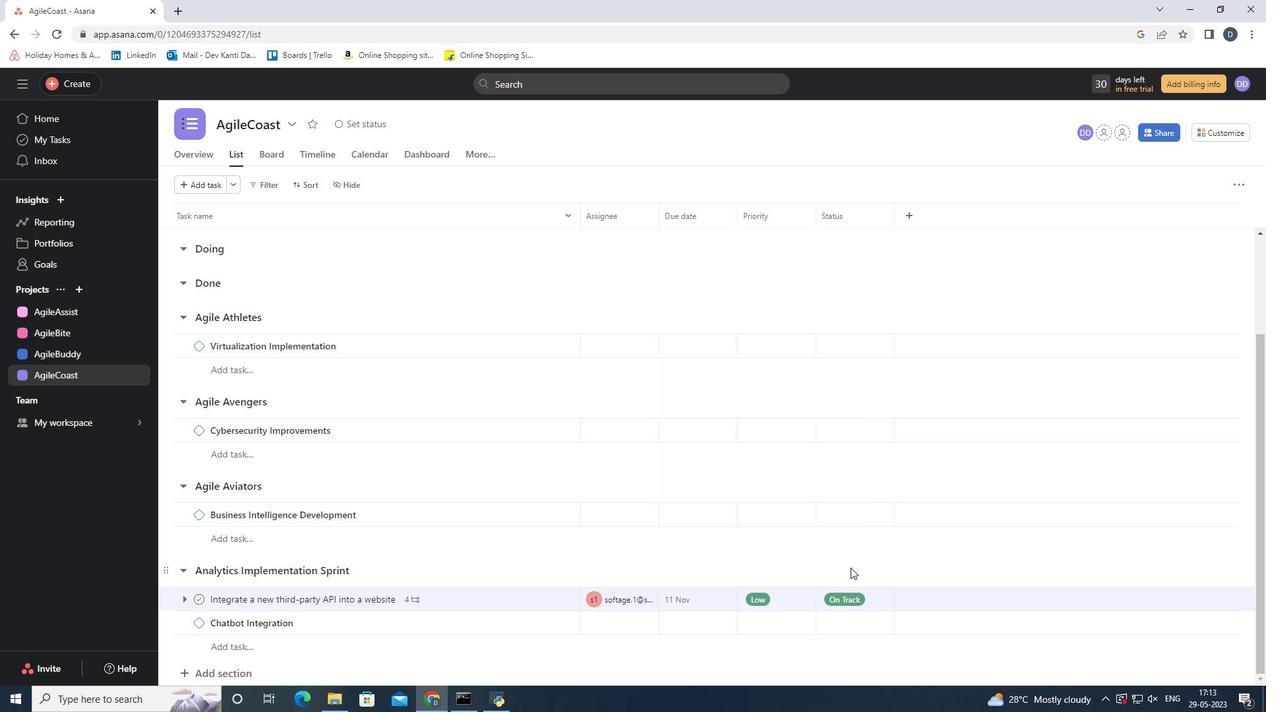 
Action: Mouse scrolled (780, 582) with delta (0, 0)
Screenshot: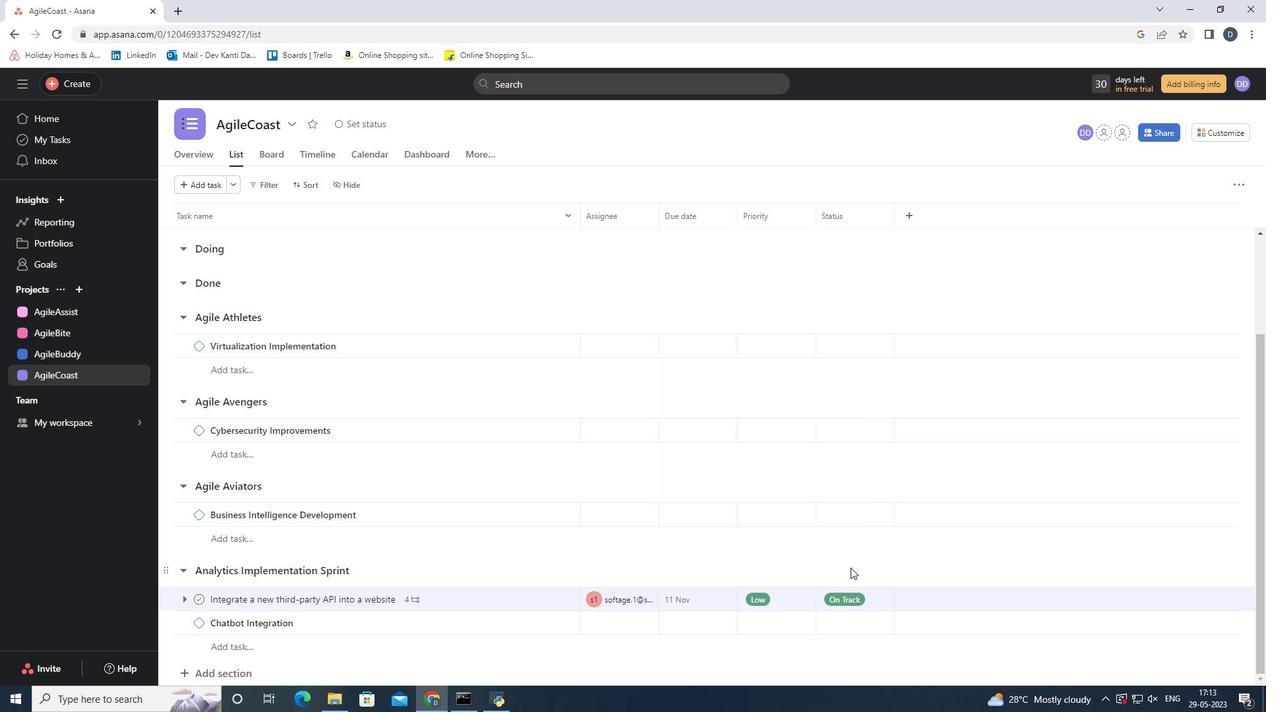 
Action: Mouse moved to (778, 588)
Screenshot: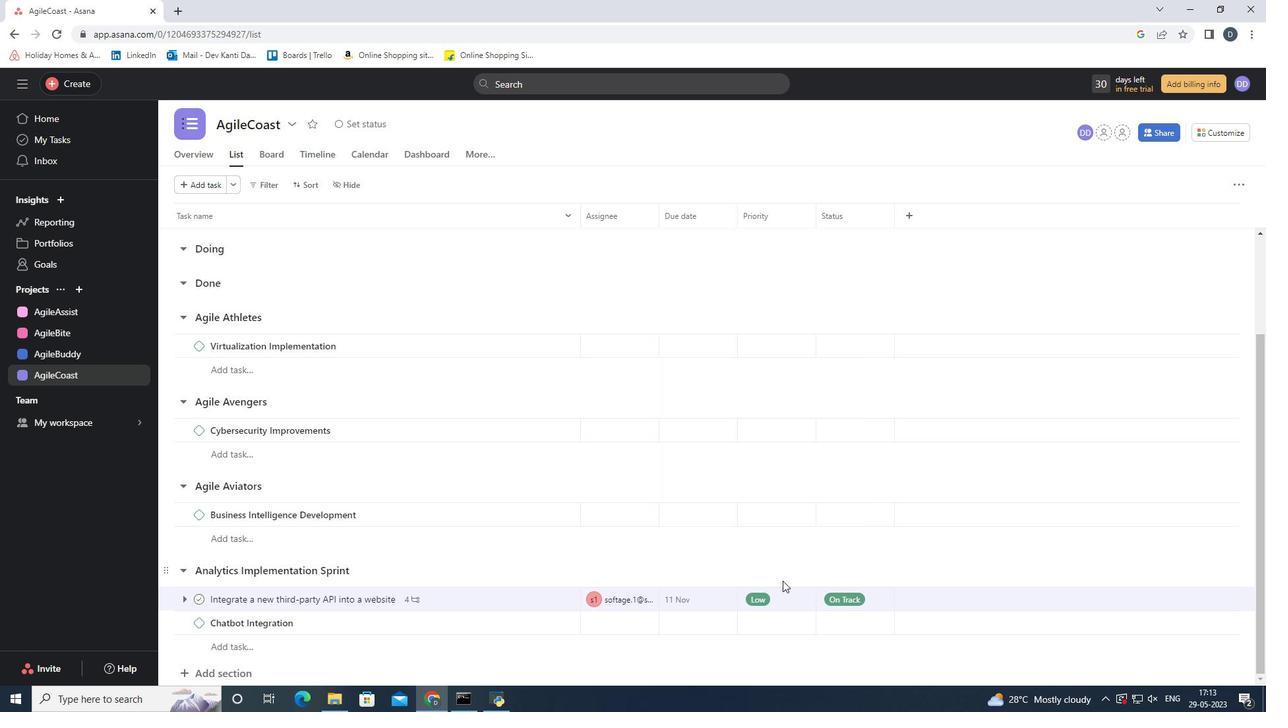 
Action: Mouse scrolled (779, 586) with delta (0, 0)
Screenshot: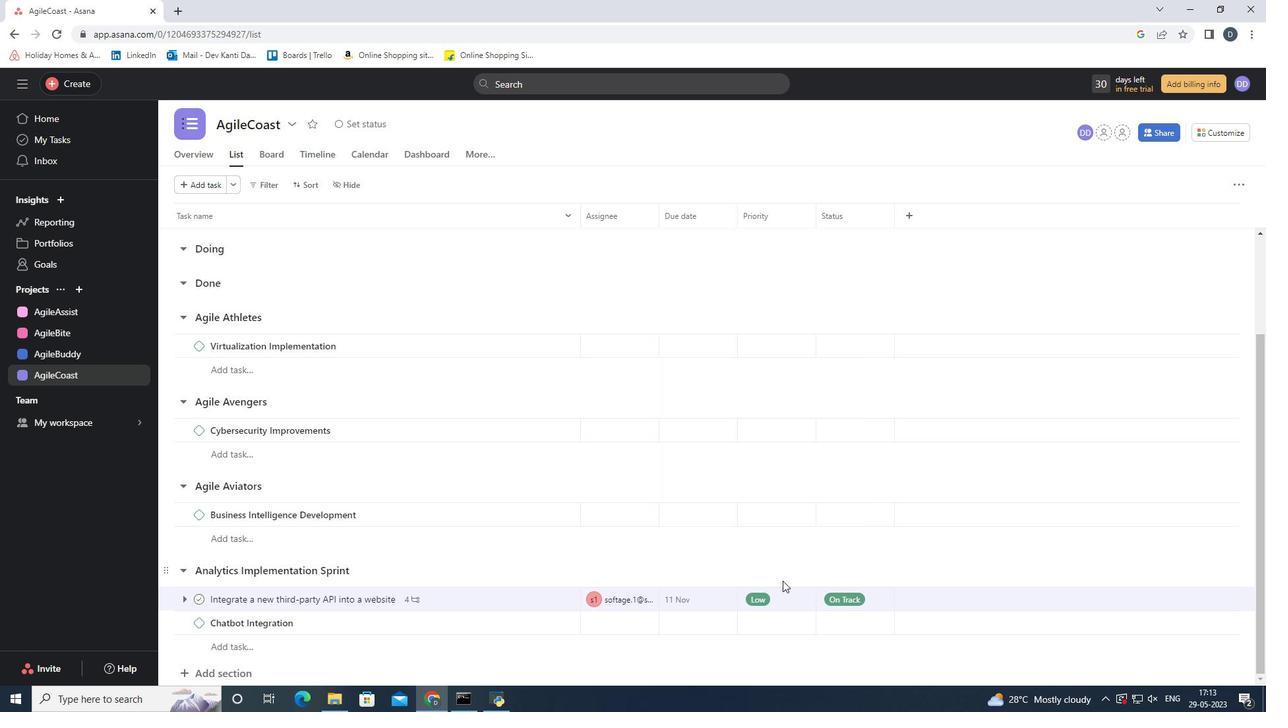 
Action: Mouse scrolled (778, 587) with delta (0, 0)
Screenshot: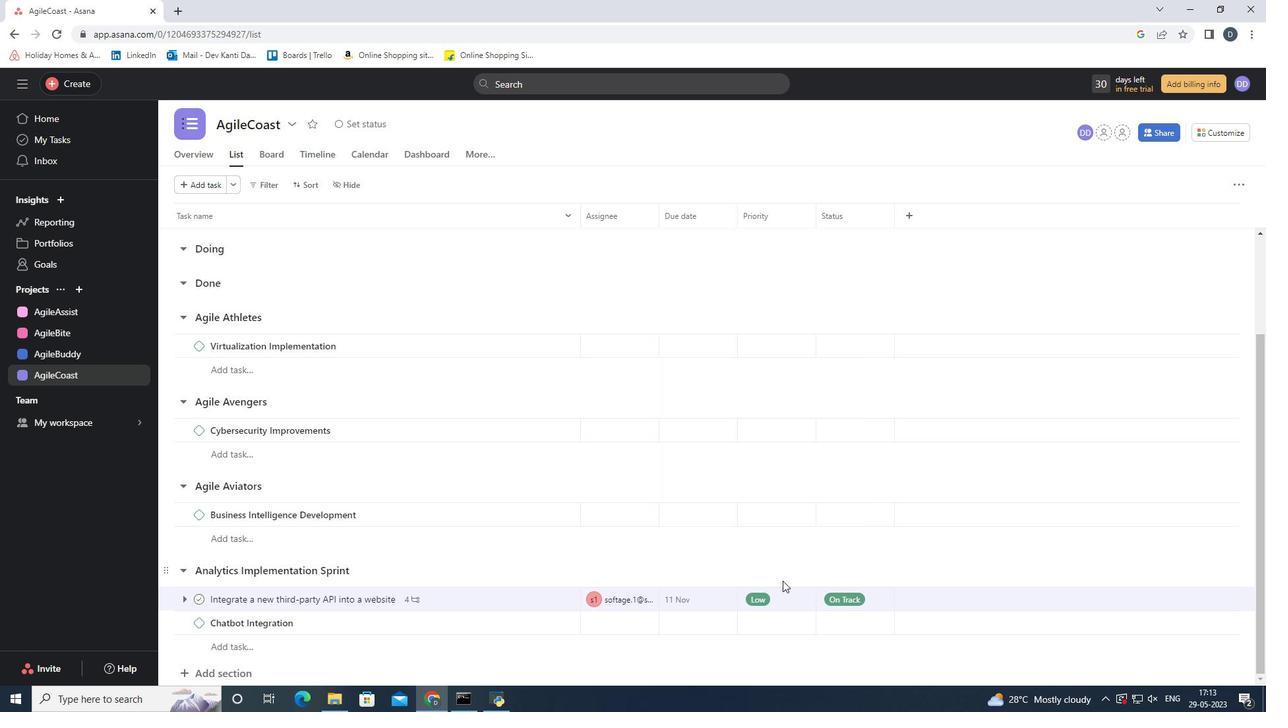 
Action: Mouse moved to (778, 589)
Screenshot: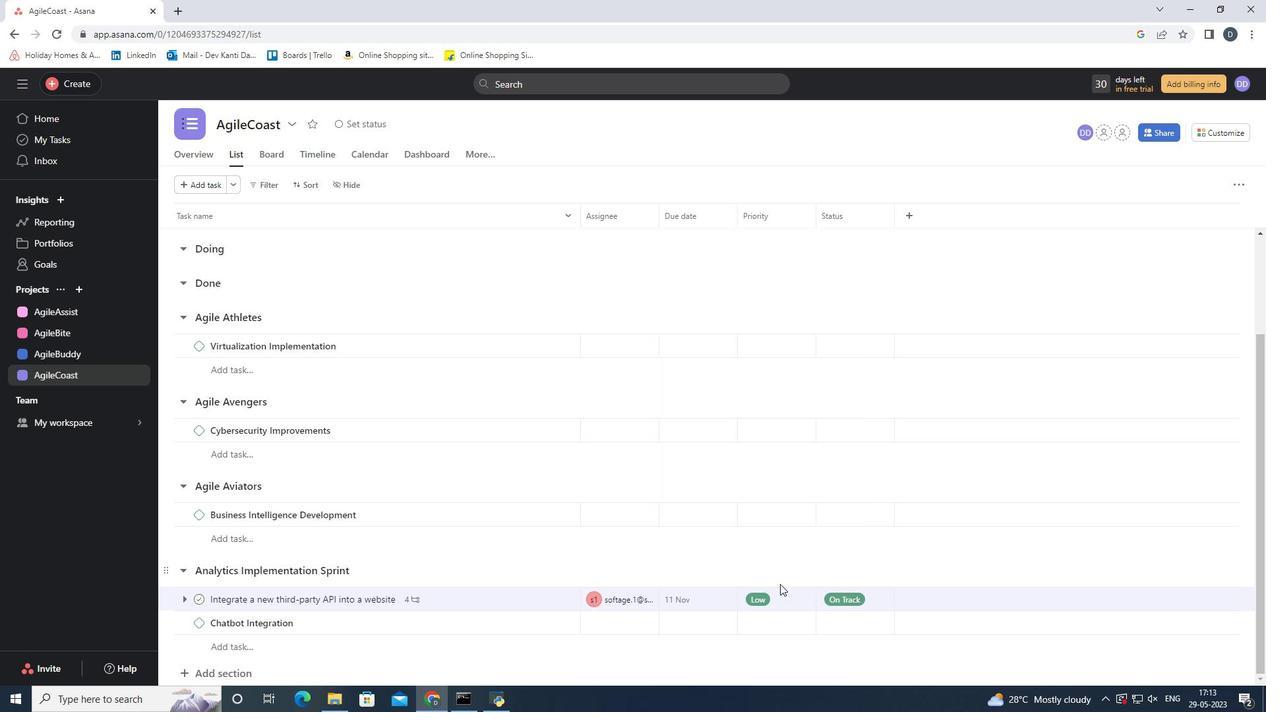 
Action: Mouse scrolled (778, 588) with delta (0, 0)
Screenshot: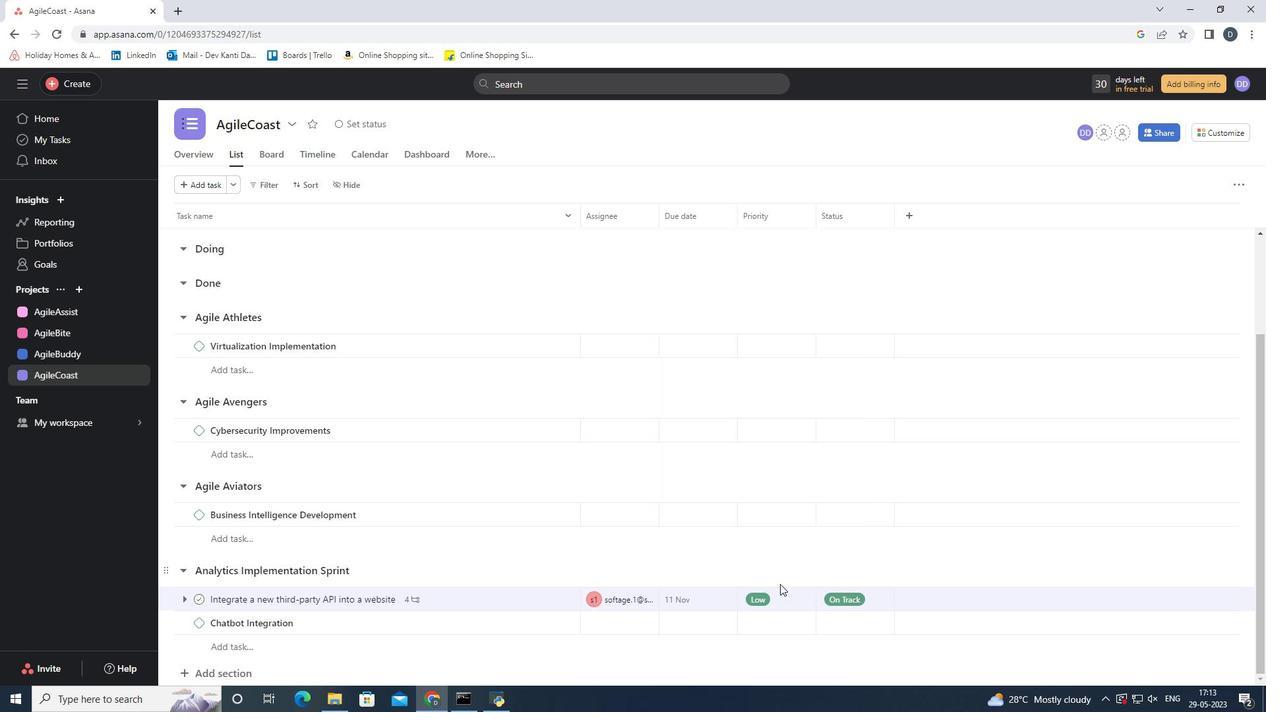 
Action: Mouse moved to (743, 578)
Screenshot: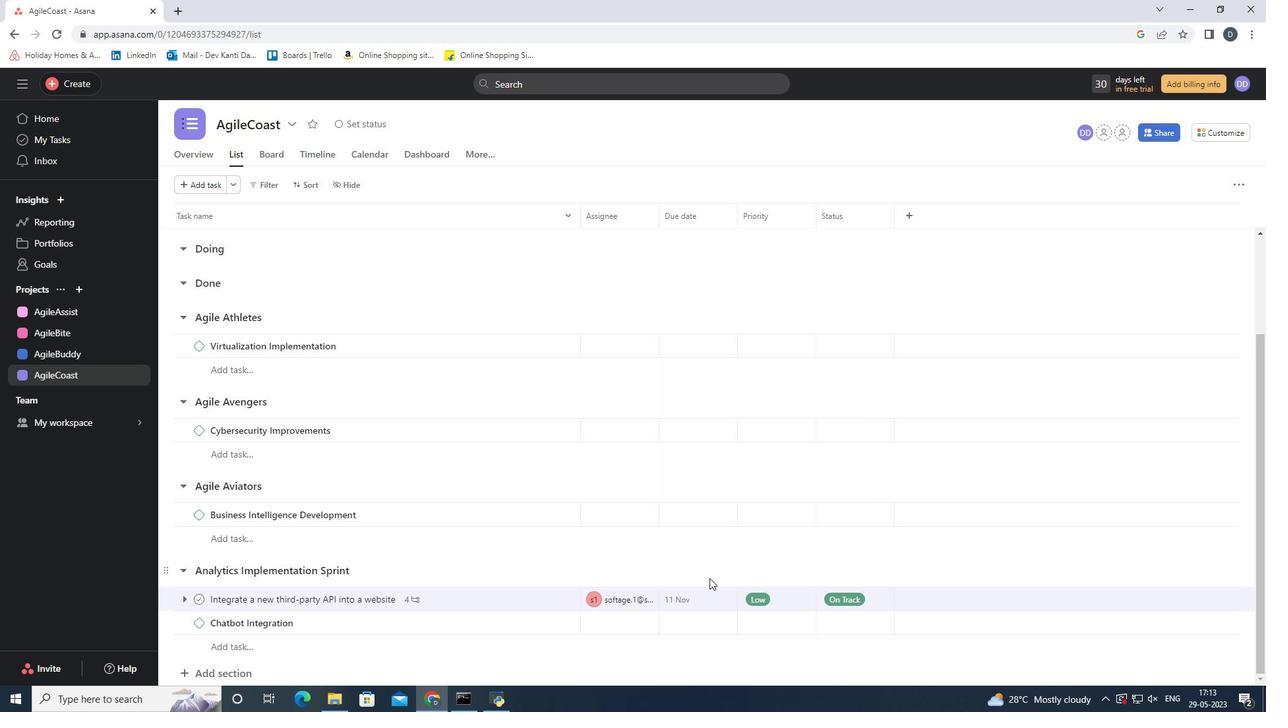 
